 Task: Add an event with the title Lunch and Learn: Effective Email Communication Strategies, date '2024/04/25', time 8:00 AM to 10:00 AMand add a description: A coffee meeting with a client is an informal and relaxed setting where business professionals come together to discuss matters related to their professional relationship. It provides an opportunity to connect on a more personal level, build rapport, and strengthen the business partnership., put the event into Yellow category . Add location for the event as: 456 Seine River, Paris, France, logged in from the account softage.3@softage.netand send the event invitation to softage.4@softage.net and softage.2@softage.net. Set a reminder for the event 30 minutes before
Action: Mouse moved to (122, 124)
Screenshot: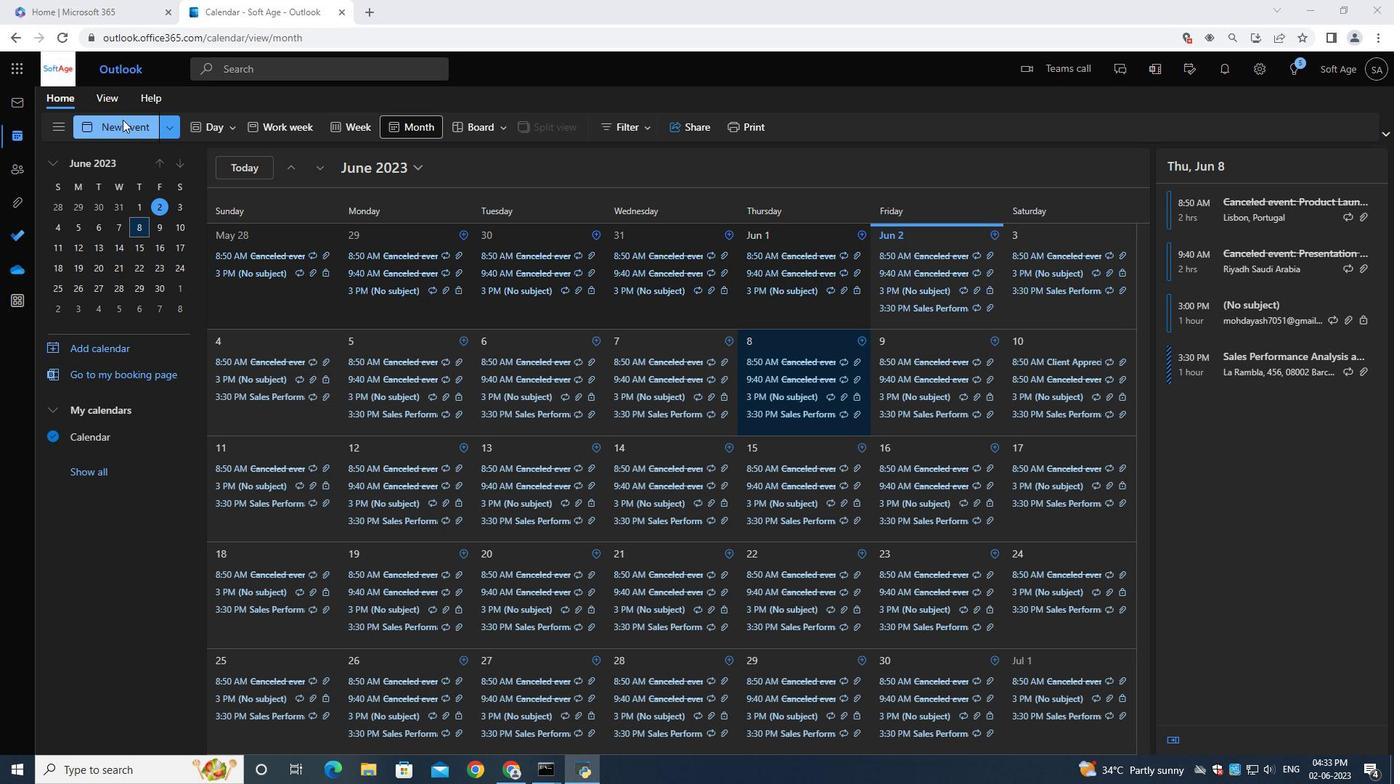 
Action: Mouse pressed left at (122, 124)
Screenshot: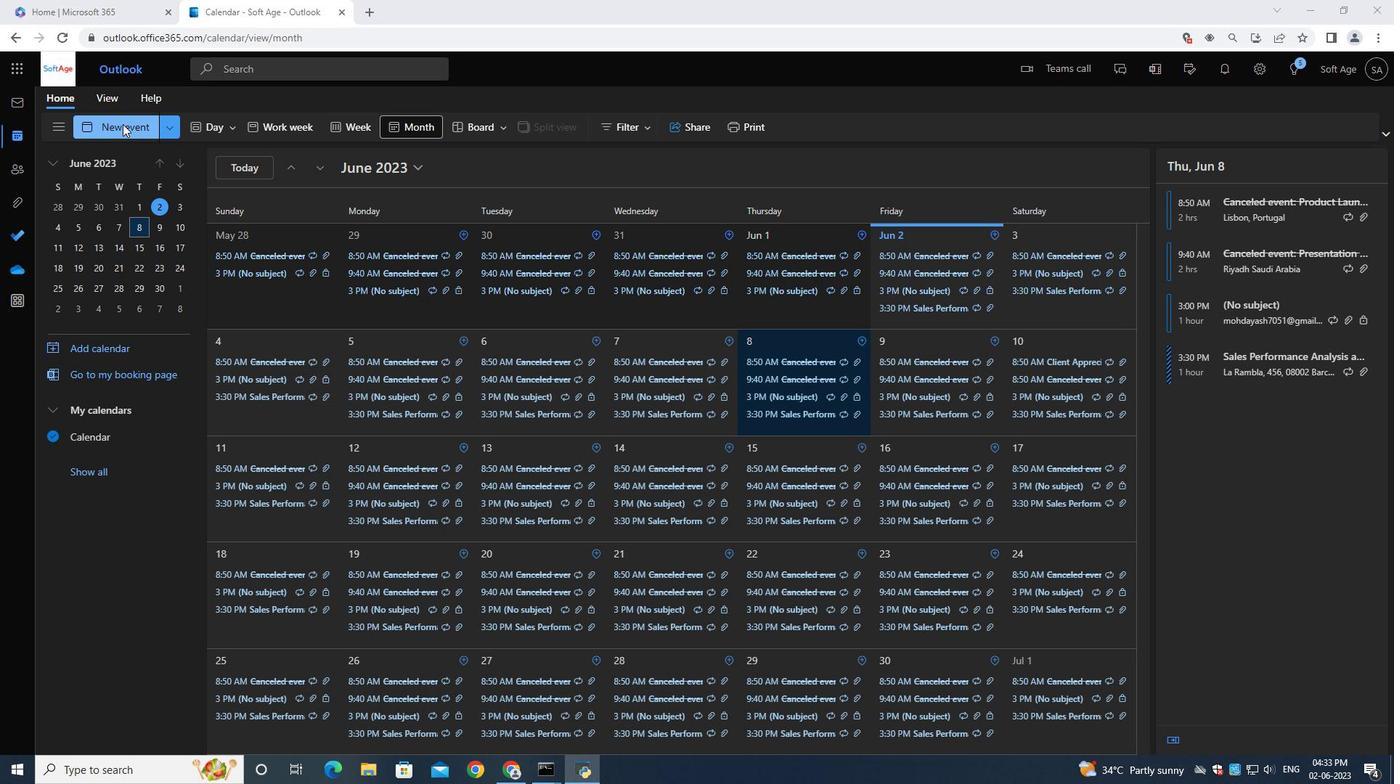 
Action: Mouse moved to (431, 218)
Screenshot: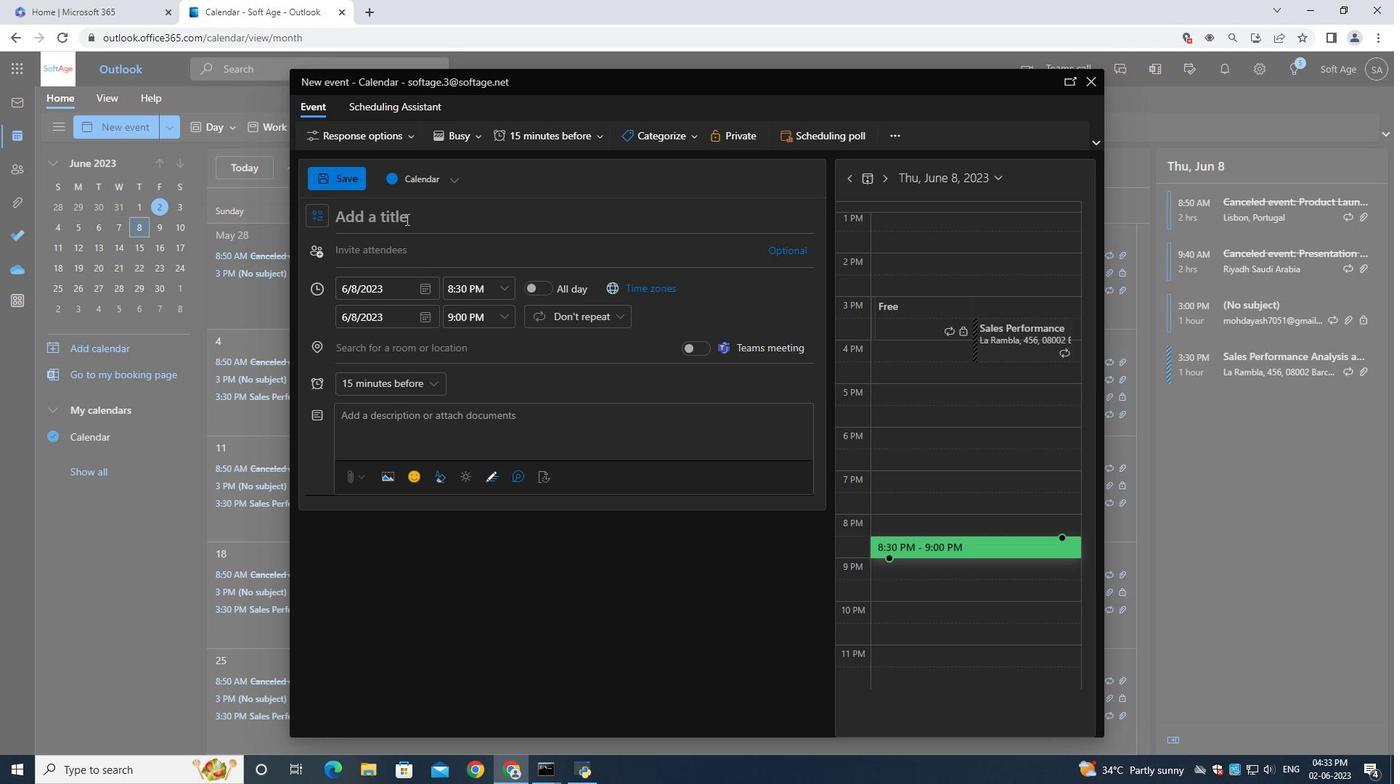 
Action: Mouse pressed left at (431, 218)
Screenshot: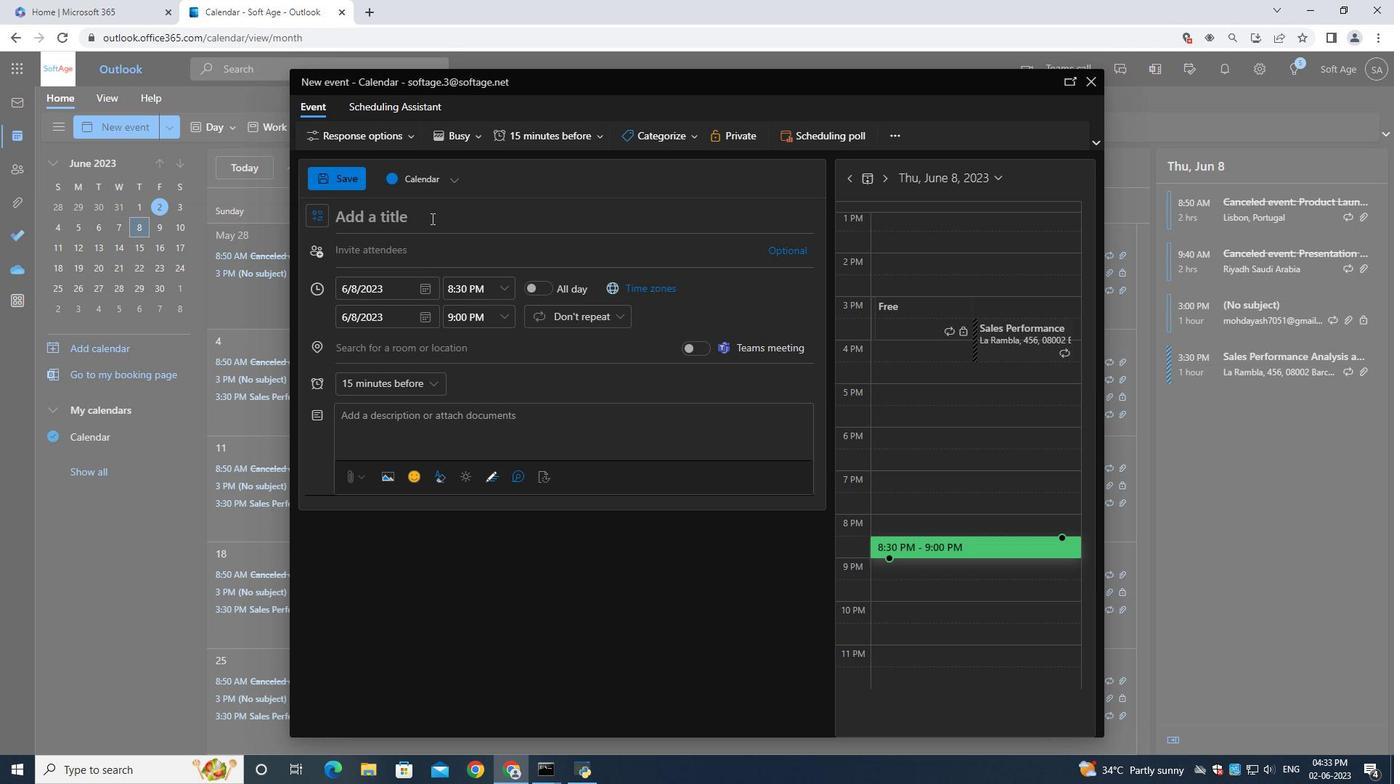 
Action: Key pressed <Key.shift>Luc<Key.backspace><Key.backspace>unch<Key.space><Key.shift><Key.shift><Key.shift><Key.shift><Key.shift><Key.shift><Key.shift><Key.shift><Key.shift><Key.shift><Key.shift><Key.shift><Key.shift><Key.shift><Key.shift><Key.shift><Key.shift><Key.shift><Key.shift><Key.shift><Key.shift><Key.shift><Key.shift><Key.shift><Key.shift><Key.shift><Key.shift><Key.shift><Key.shift><Key.shift><Key.shift>and<Key.space><Key.shift><Key.shift><Key.shift><Key.shift><Key.shift><Key.shift><Key.shift><Key.shift><Key.shift>Learn<Key.shift_r>:<Key.space><Key.shift><Key.shift><Key.shift><Key.shift><Key.shift>Effective
Screenshot: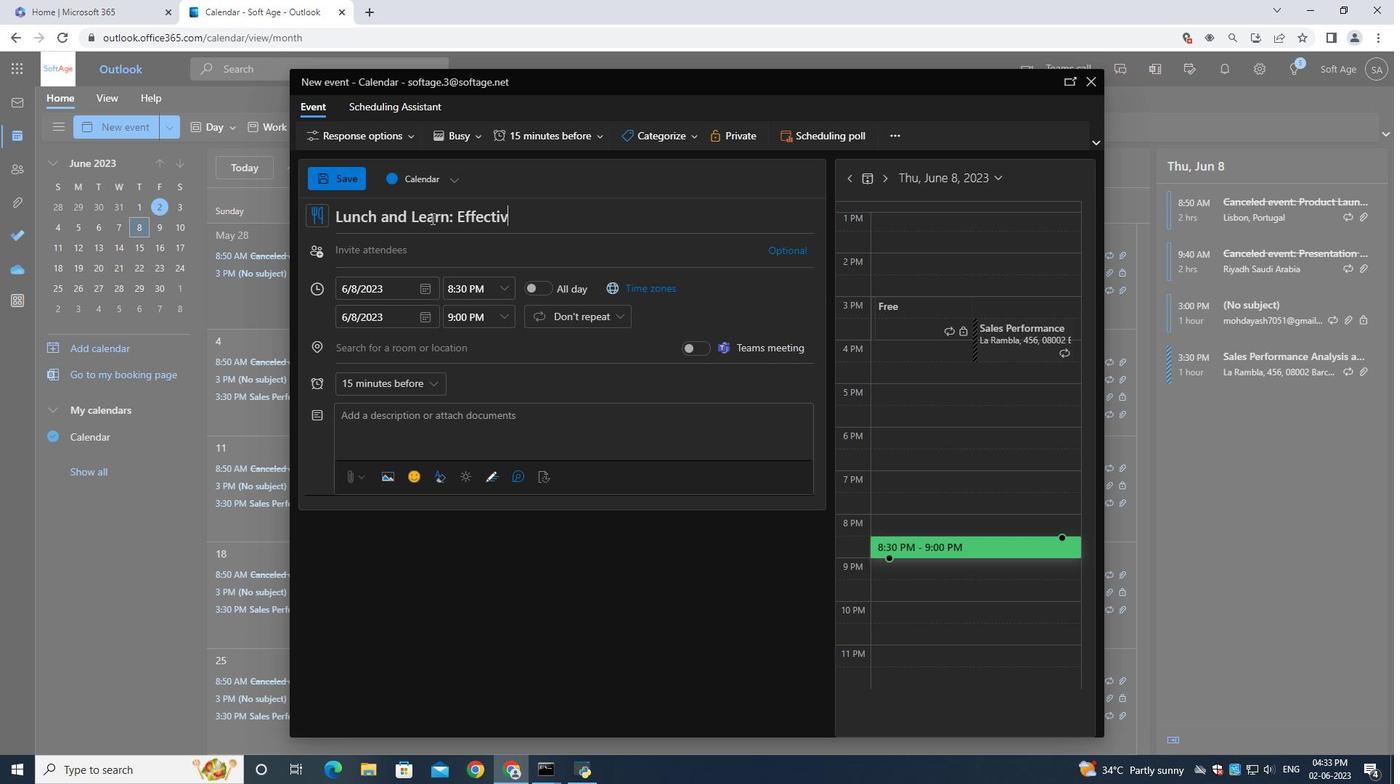 
Action: Mouse moved to (433, 218)
Screenshot: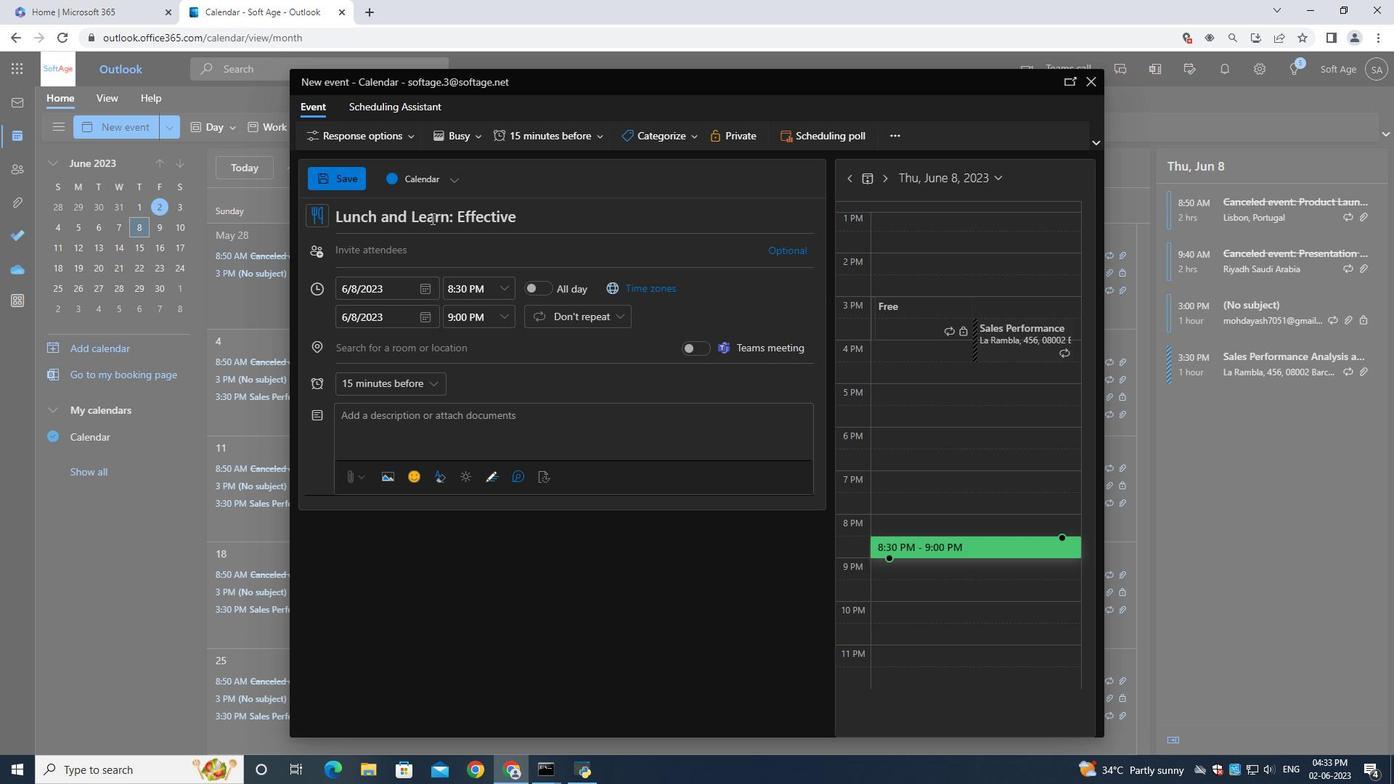 
Action: Key pressed <Key.space><Key.shift>Email<Key.space><Key.shift>Commumic
Screenshot: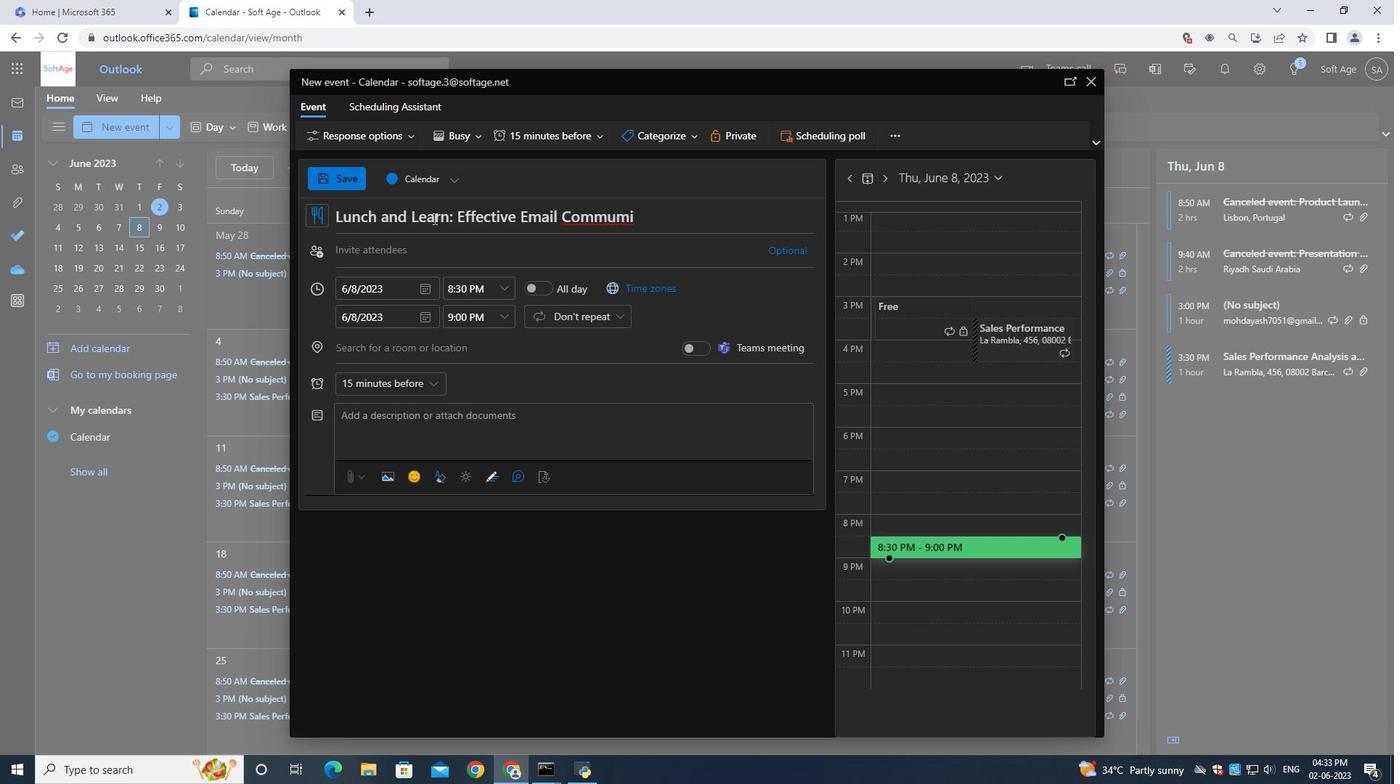 
Action: Mouse moved to (433, 218)
Screenshot: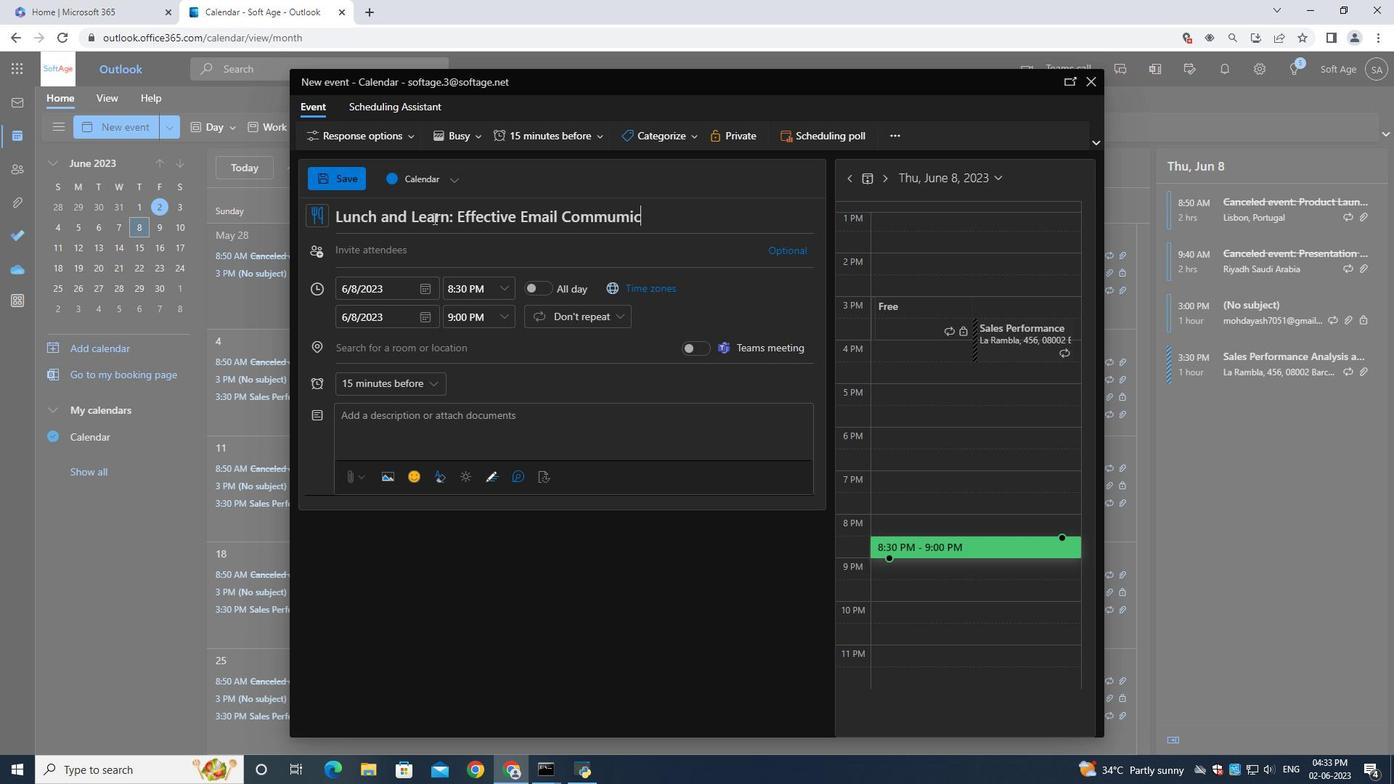 
Action: Key pressed a
Screenshot: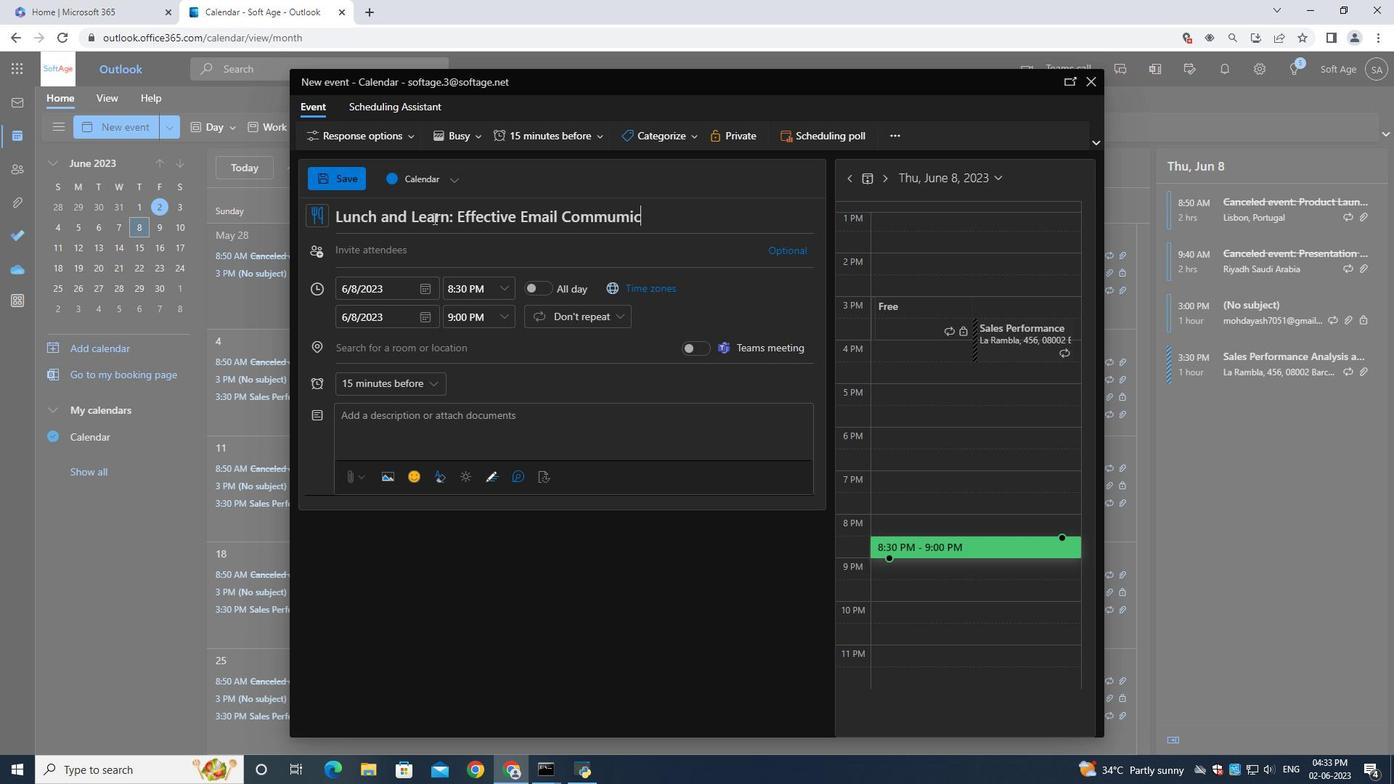 
Action: Mouse moved to (430, 217)
Screenshot: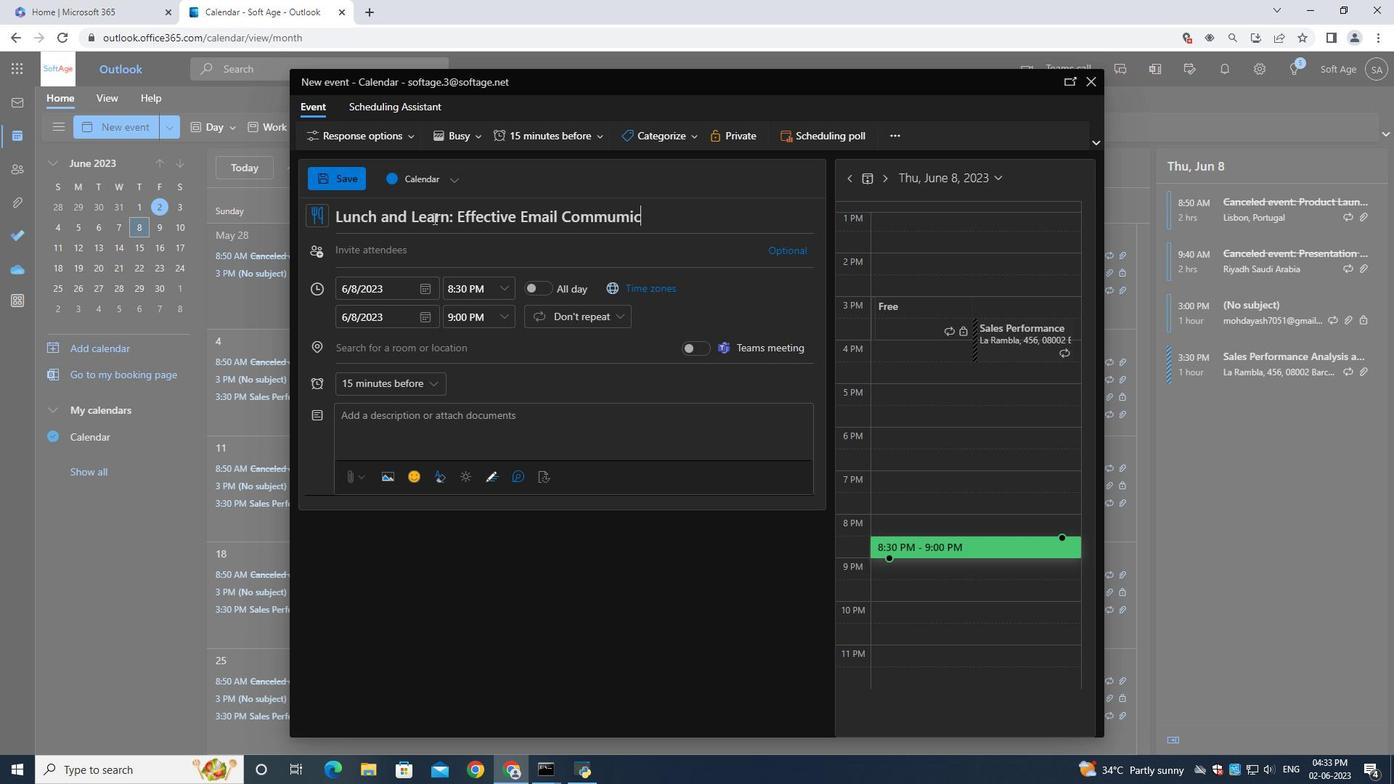 
Action: Key pressed tion<Key.space><Key.shift><Key.shift>S<Key.backspace><Key.backspace><Key.backspace>n<Key.space><Key.backspace><Key.backspace><Key.backspace><Key.backspace><Key.backspace><Key.backspace><Key.backspace><Key.backspace><Key.backspace><Key.backspace>unication<Key.space><Key.shift>Strategies
Screenshot: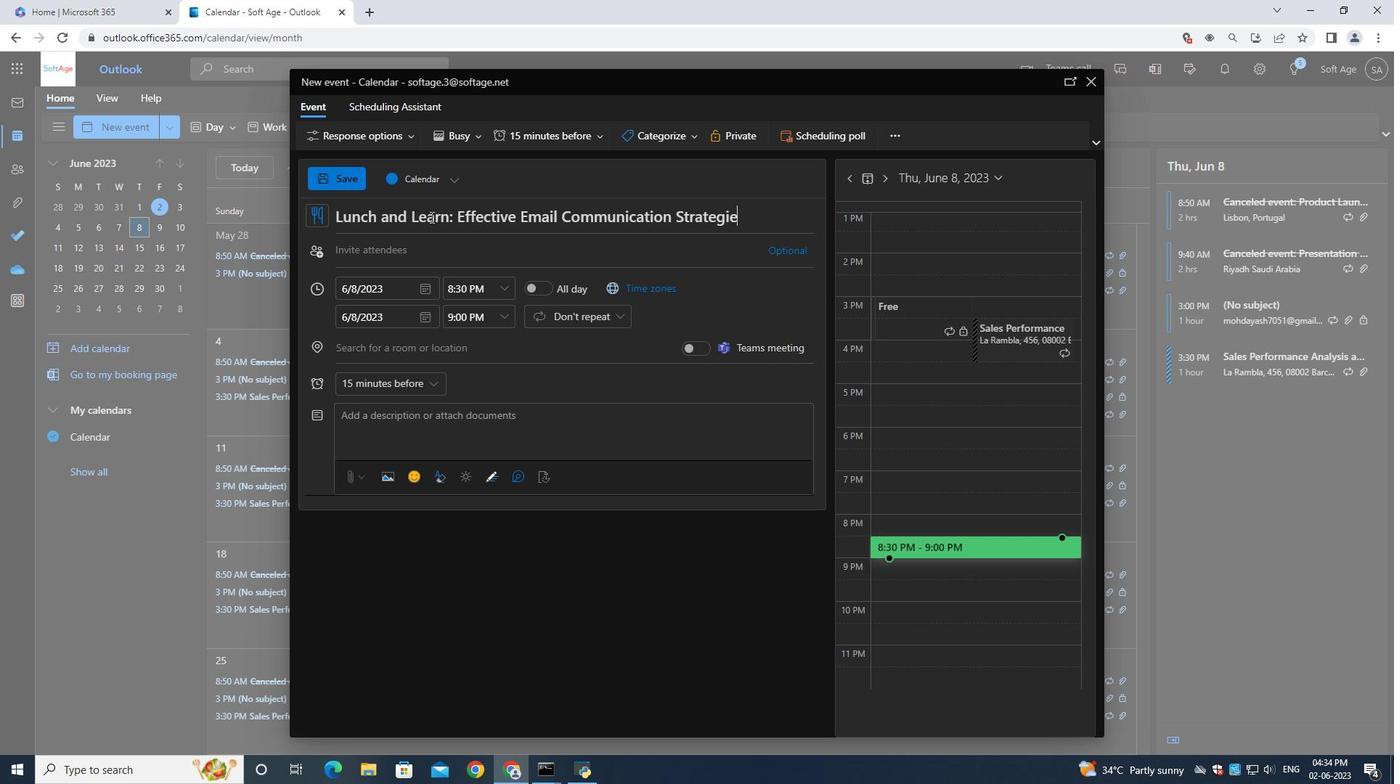 
Action: Mouse moved to (423, 292)
Screenshot: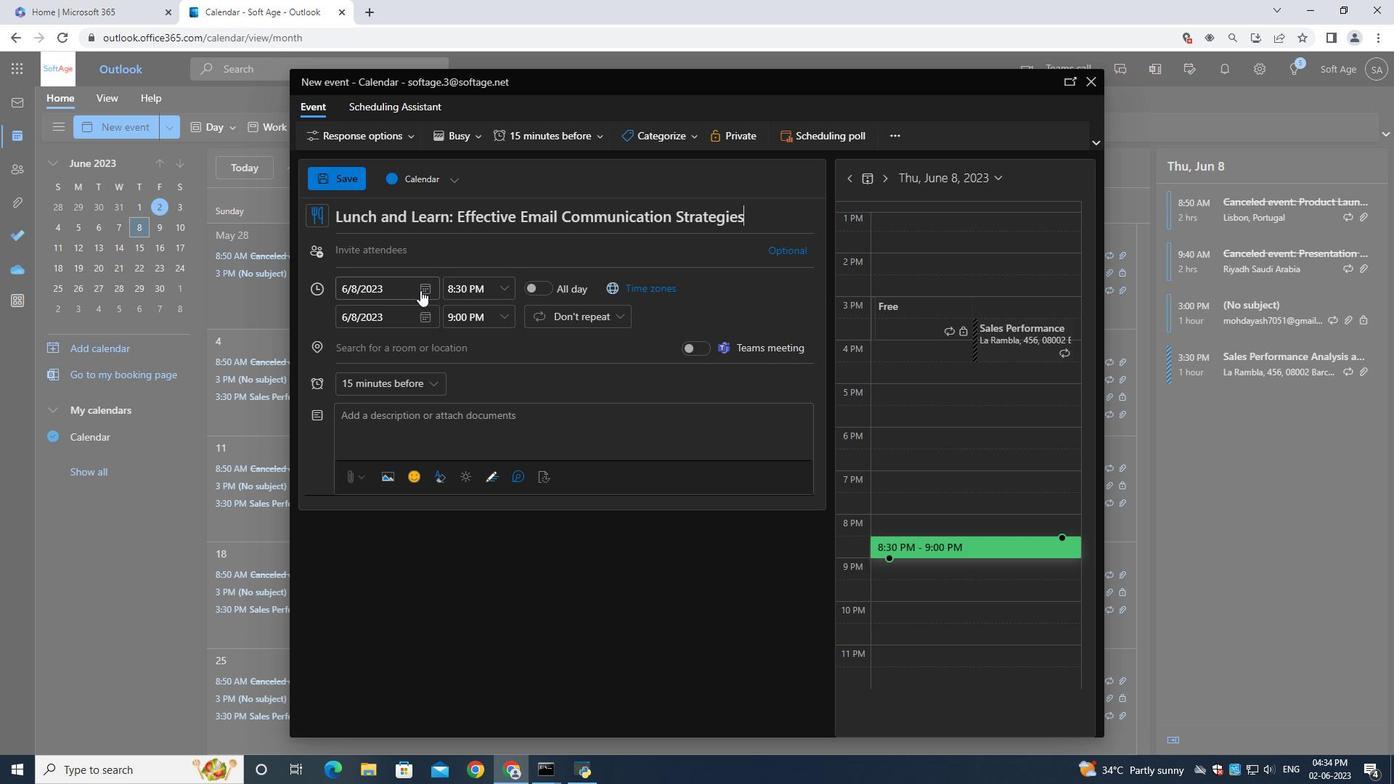 
Action: Mouse pressed left at (423, 292)
Screenshot: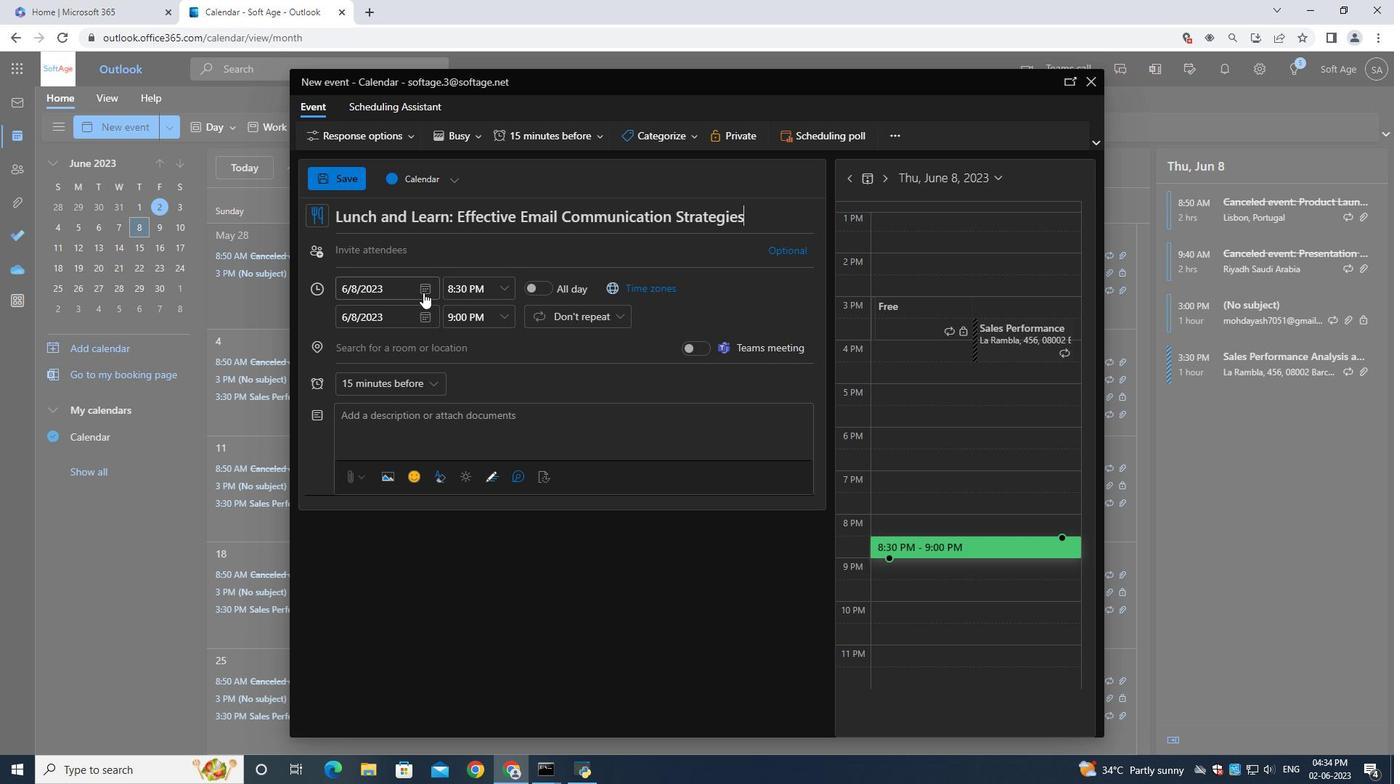 
Action: Mouse moved to (465, 318)
Screenshot: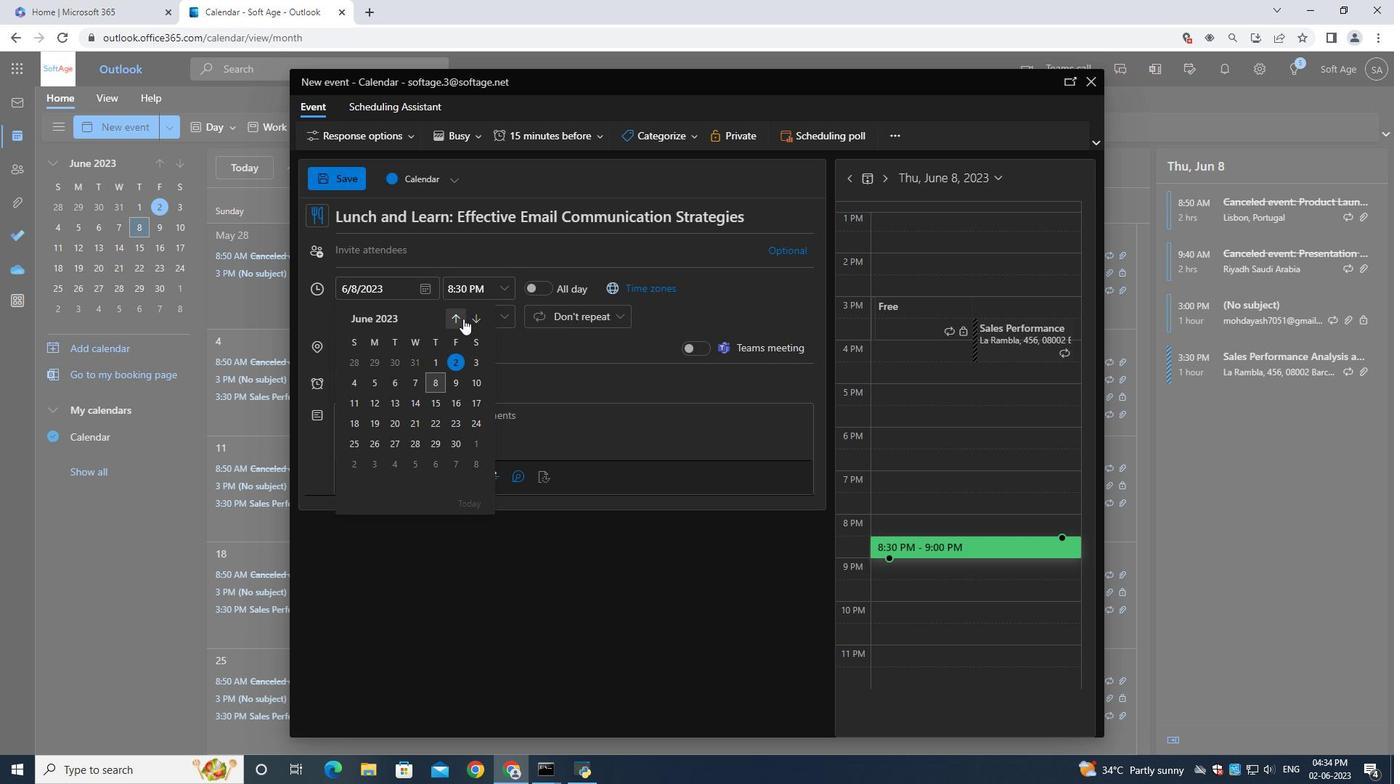 
Action: Mouse pressed left at (465, 318)
Screenshot: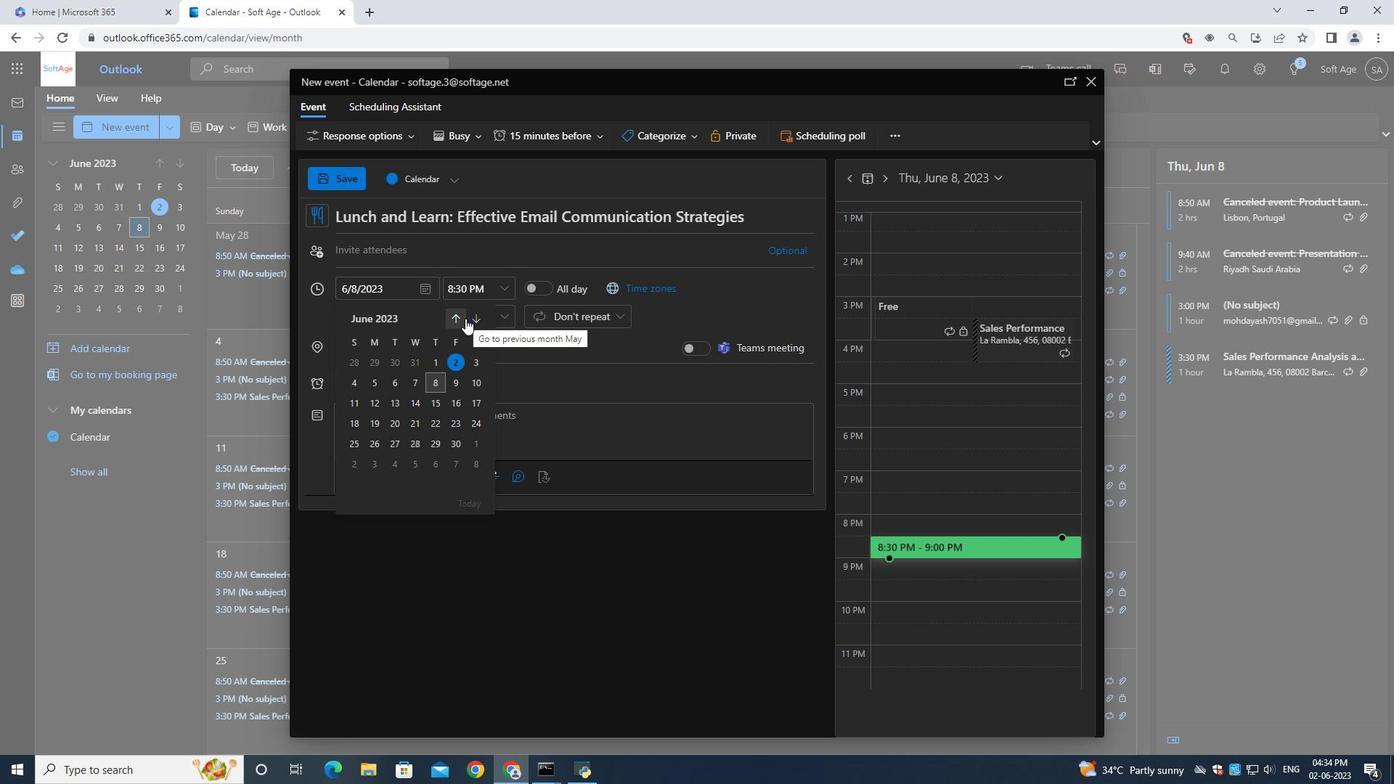 
Action: Mouse moved to (470, 318)
Screenshot: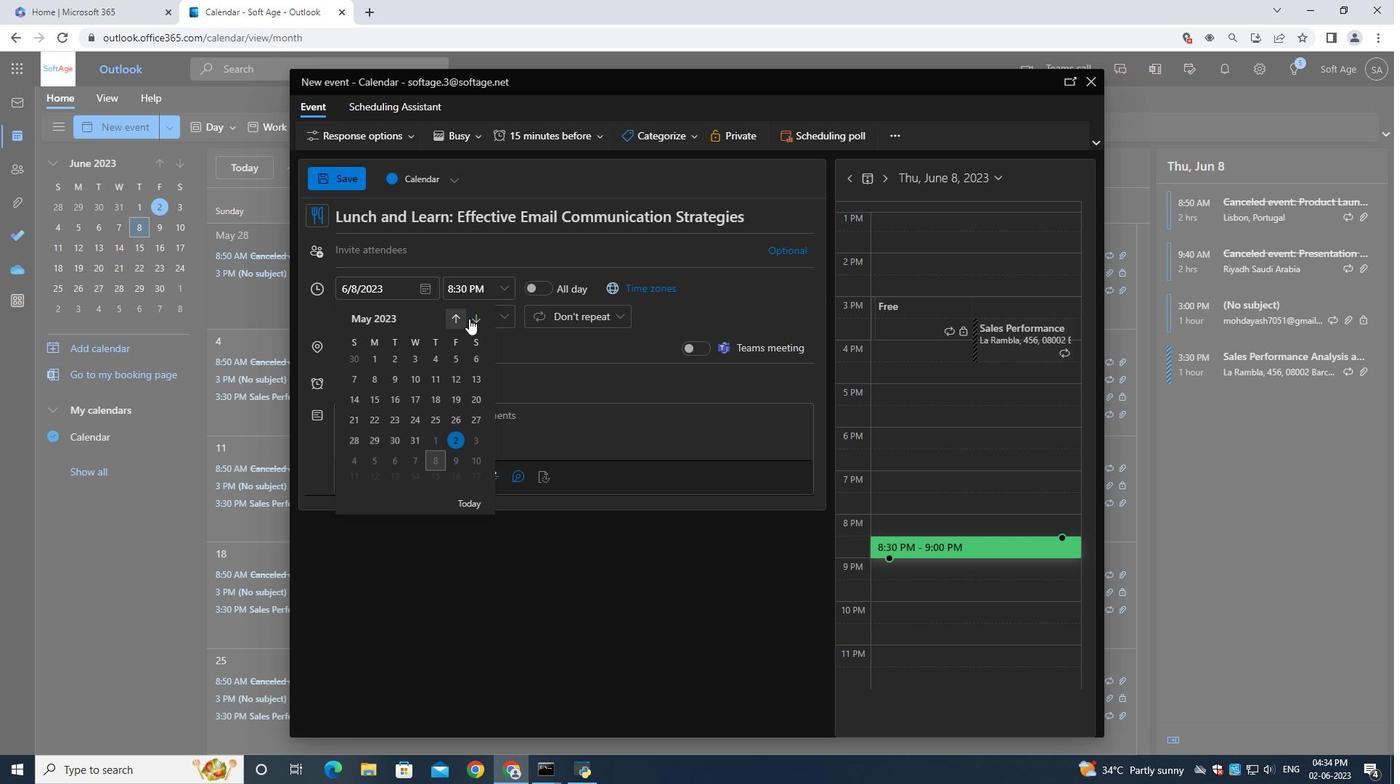 
Action: Mouse pressed left at (470, 318)
Screenshot: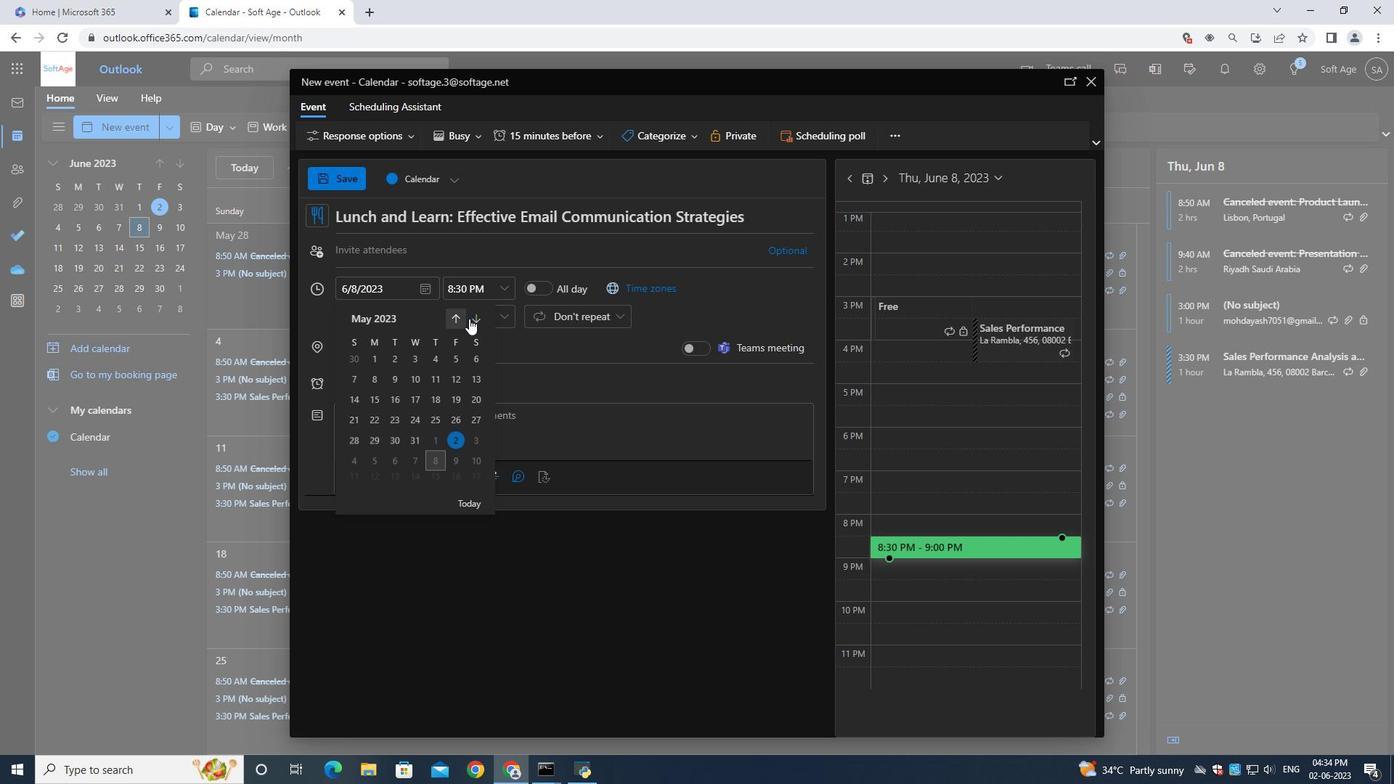 
Action: Mouse pressed left at (470, 318)
Screenshot: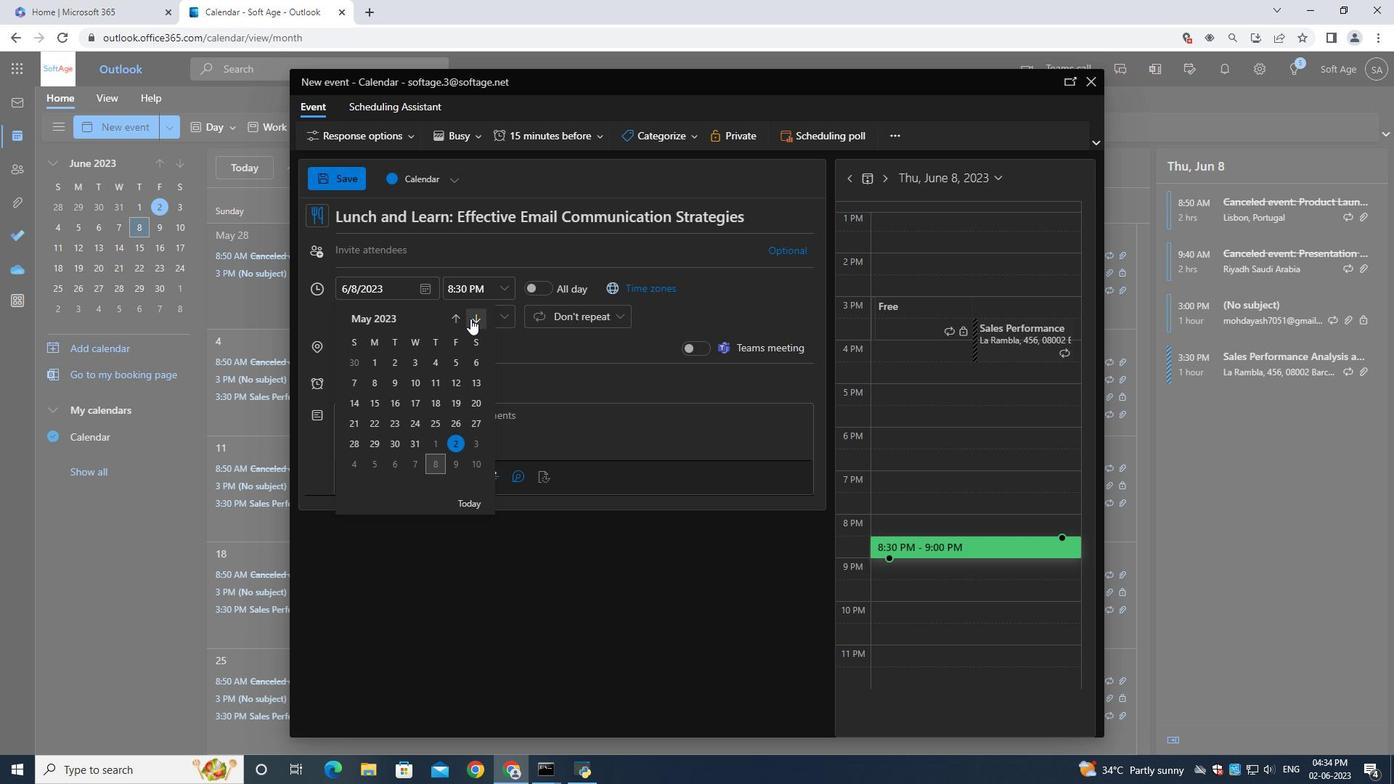 
Action: Mouse pressed left at (470, 318)
Screenshot: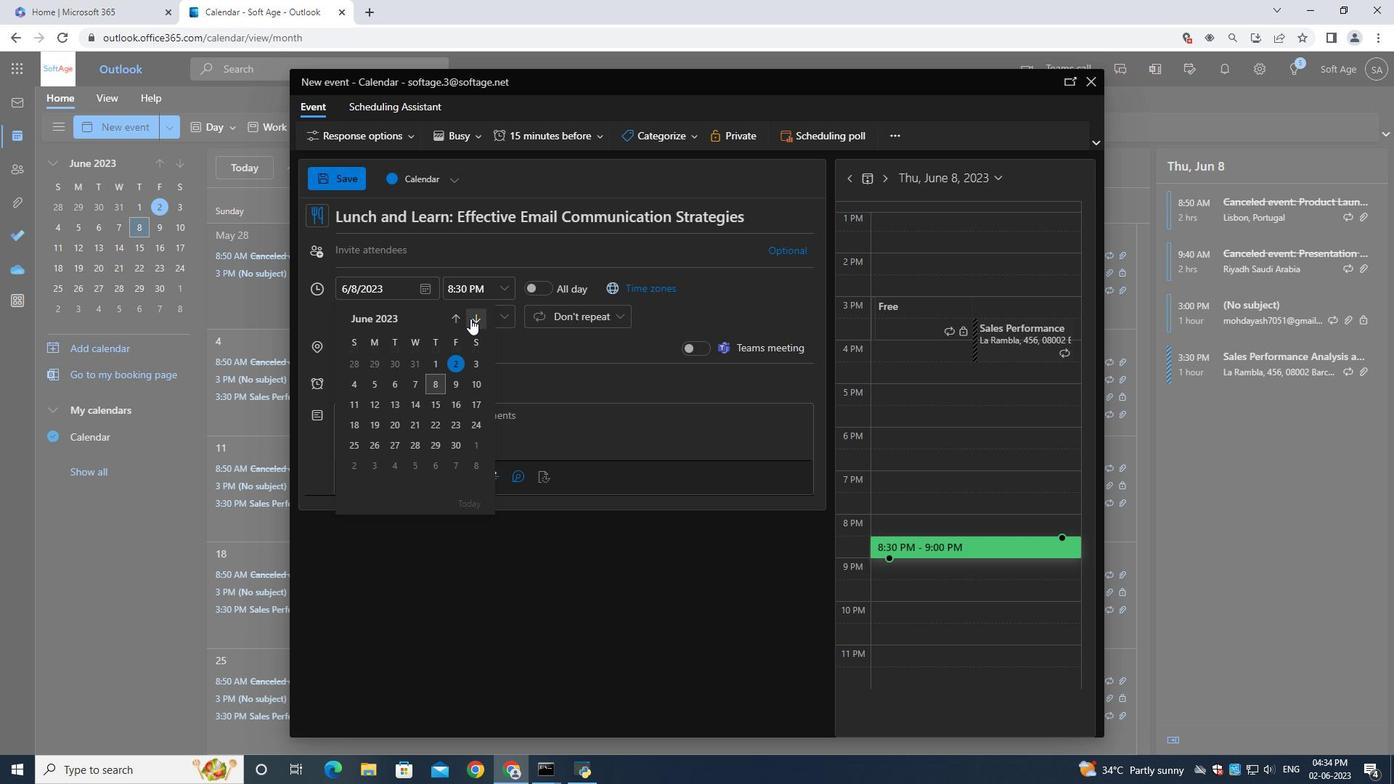 
Action: Mouse pressed left at (470, 318)
Screenshot: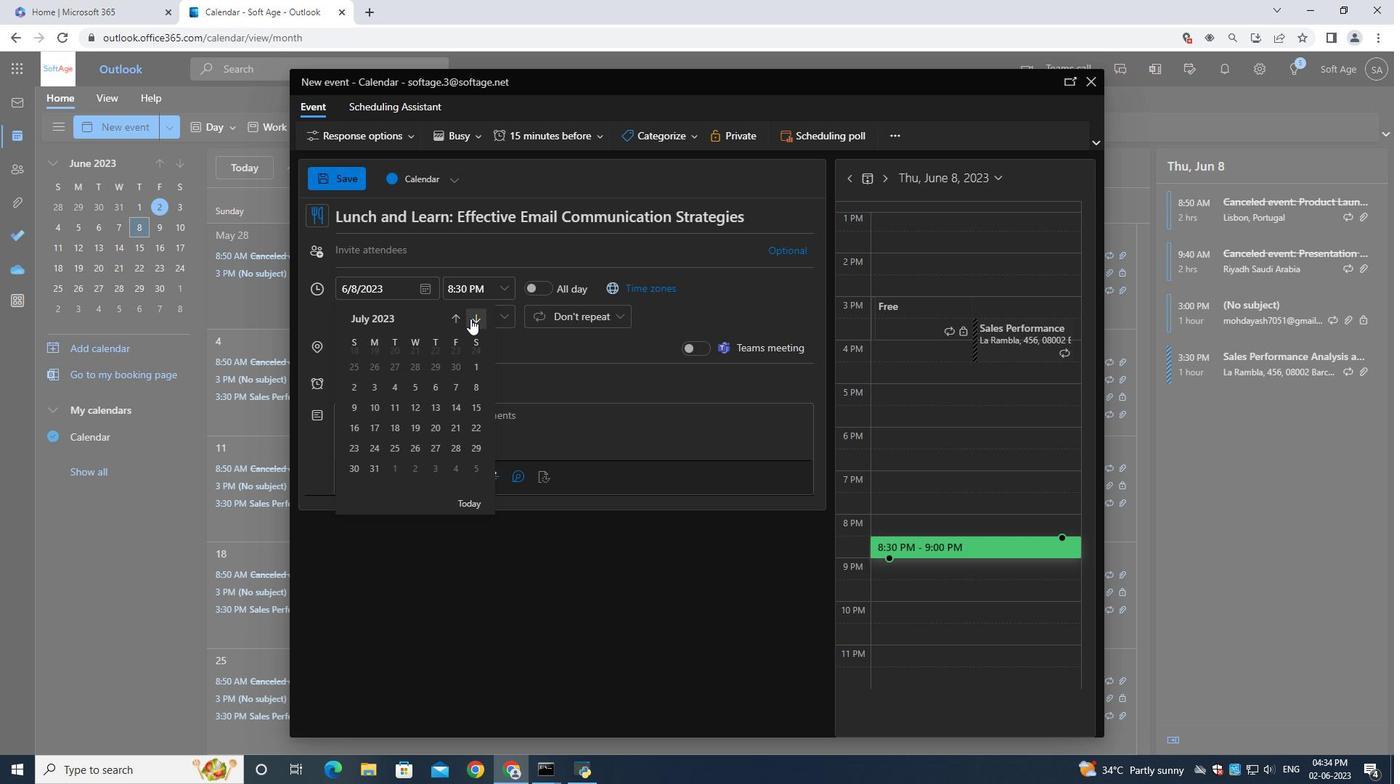 
Action: Mouse pressed left at (470, 318)
Screenshot: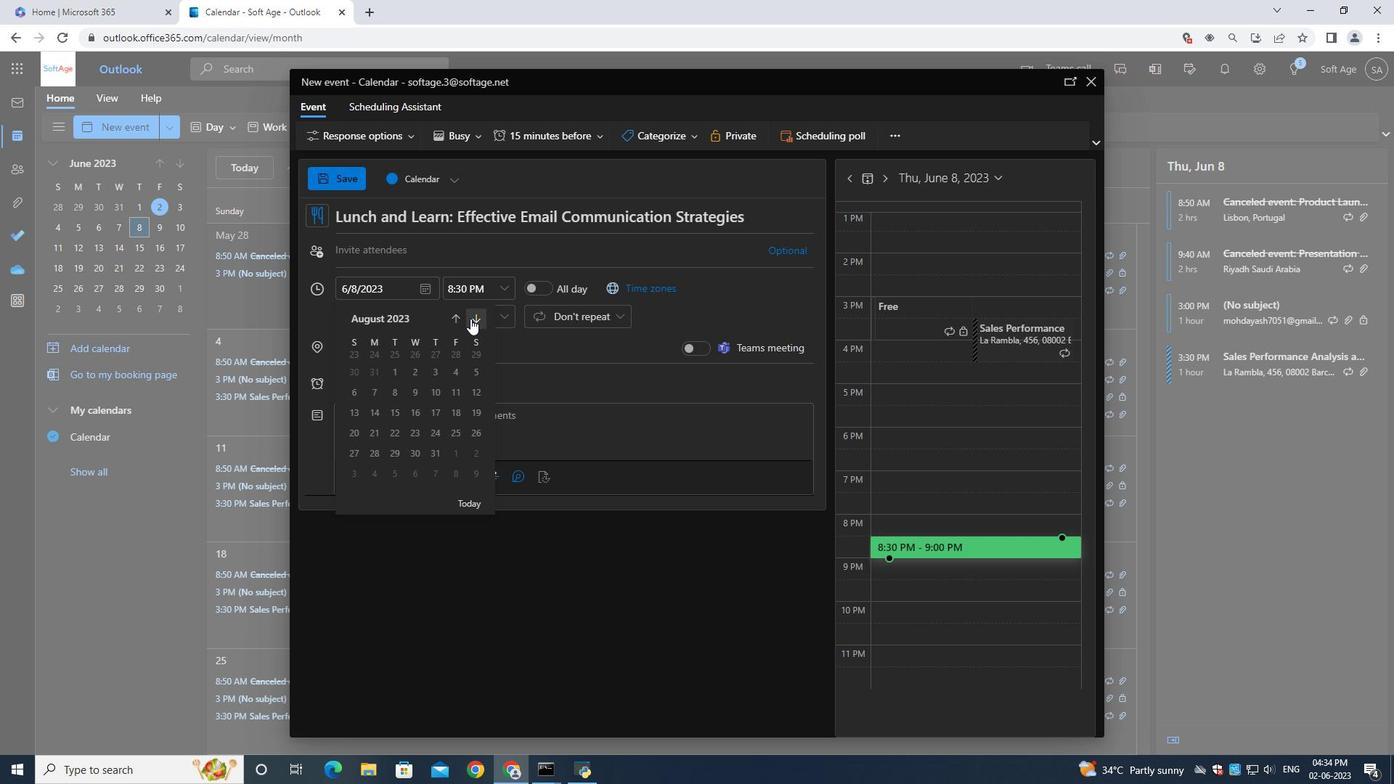 
Action: Mouse pressed left at (470, 318)
Screenshot: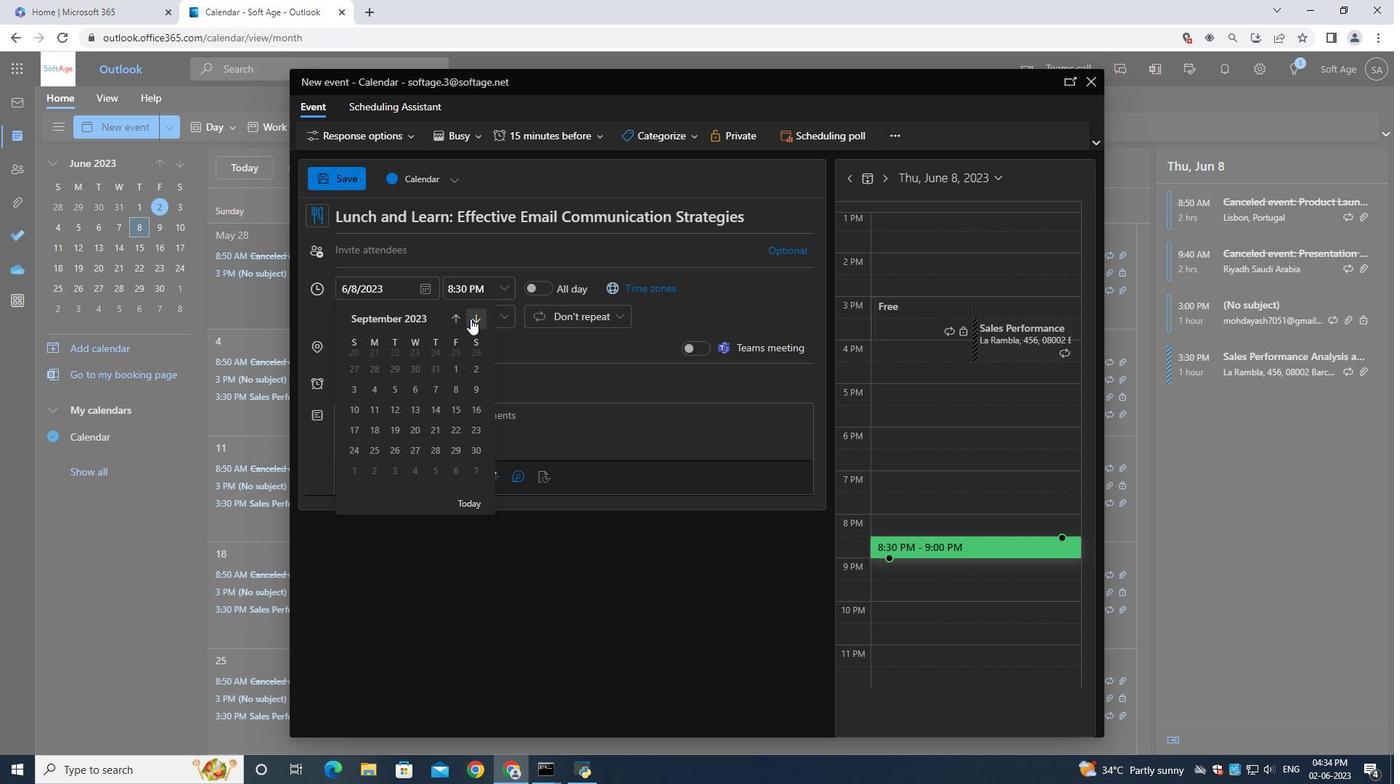 
Action: Mouse pressed left at (470, 318)
Screenshot: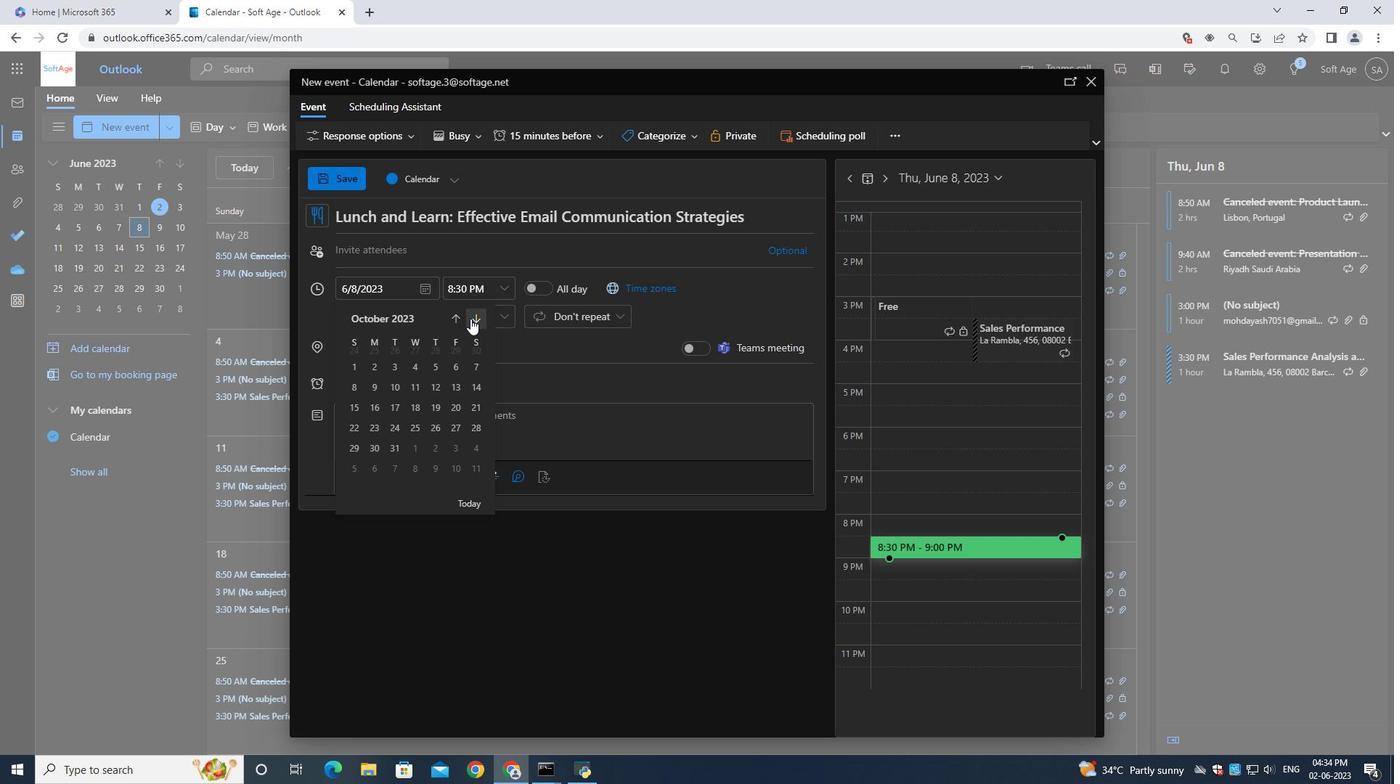 
Action: Mouse pressed left at (470, 318)
Screenshot: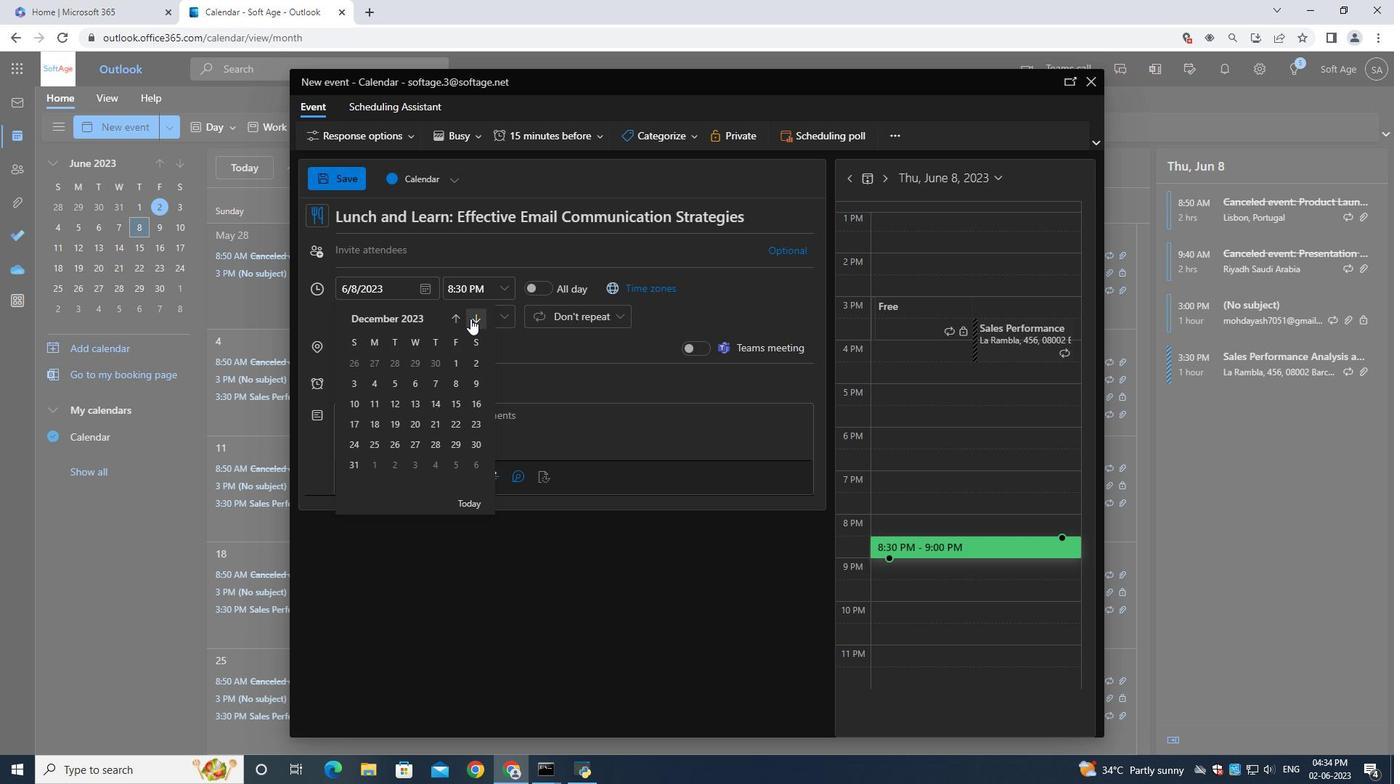 
Action: Mouse moved to (469, 318)
Screenshot: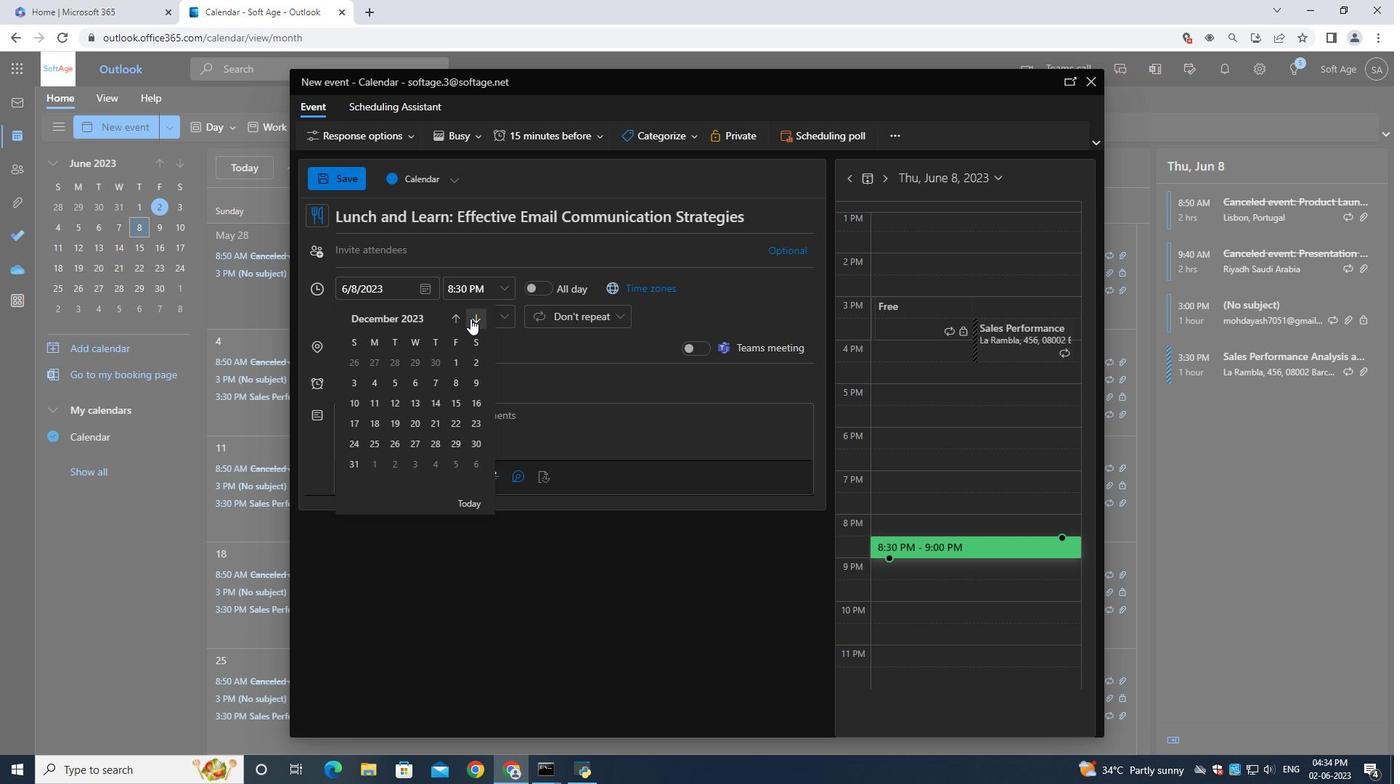 
Action: Mouse pressed left at (469, 318)
Screenshot: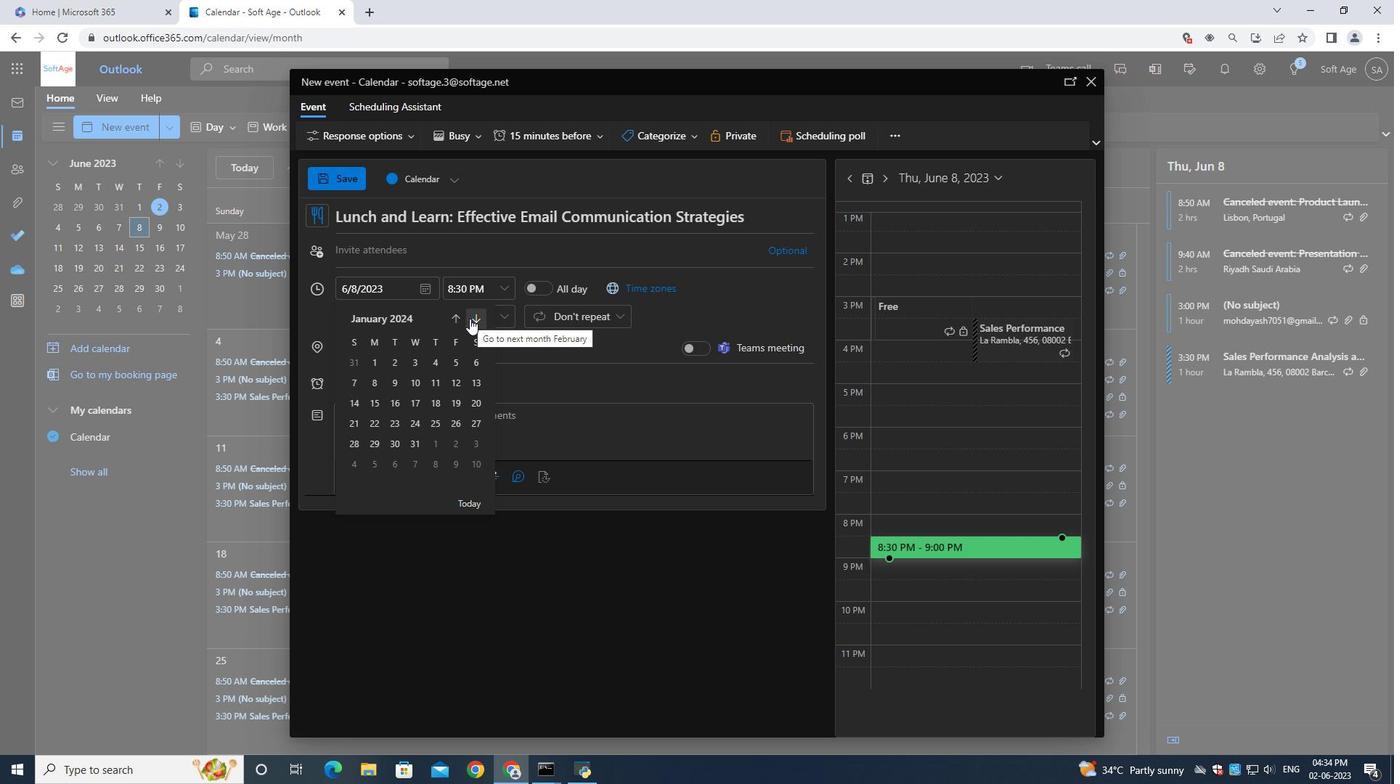 
Action: Mouse moved to (468, 318)
Screenshot: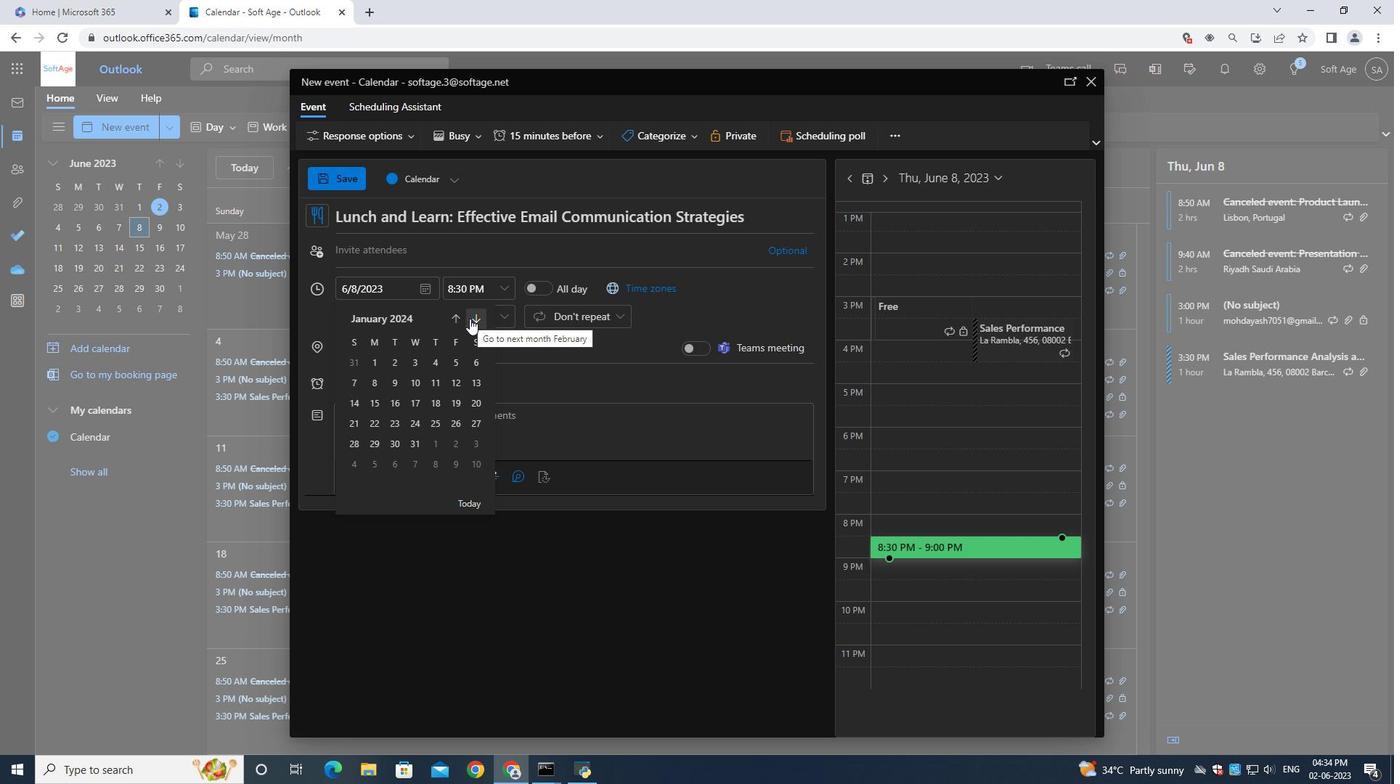 
Action: Mouse pressed left at (468, 318)
Screenshot: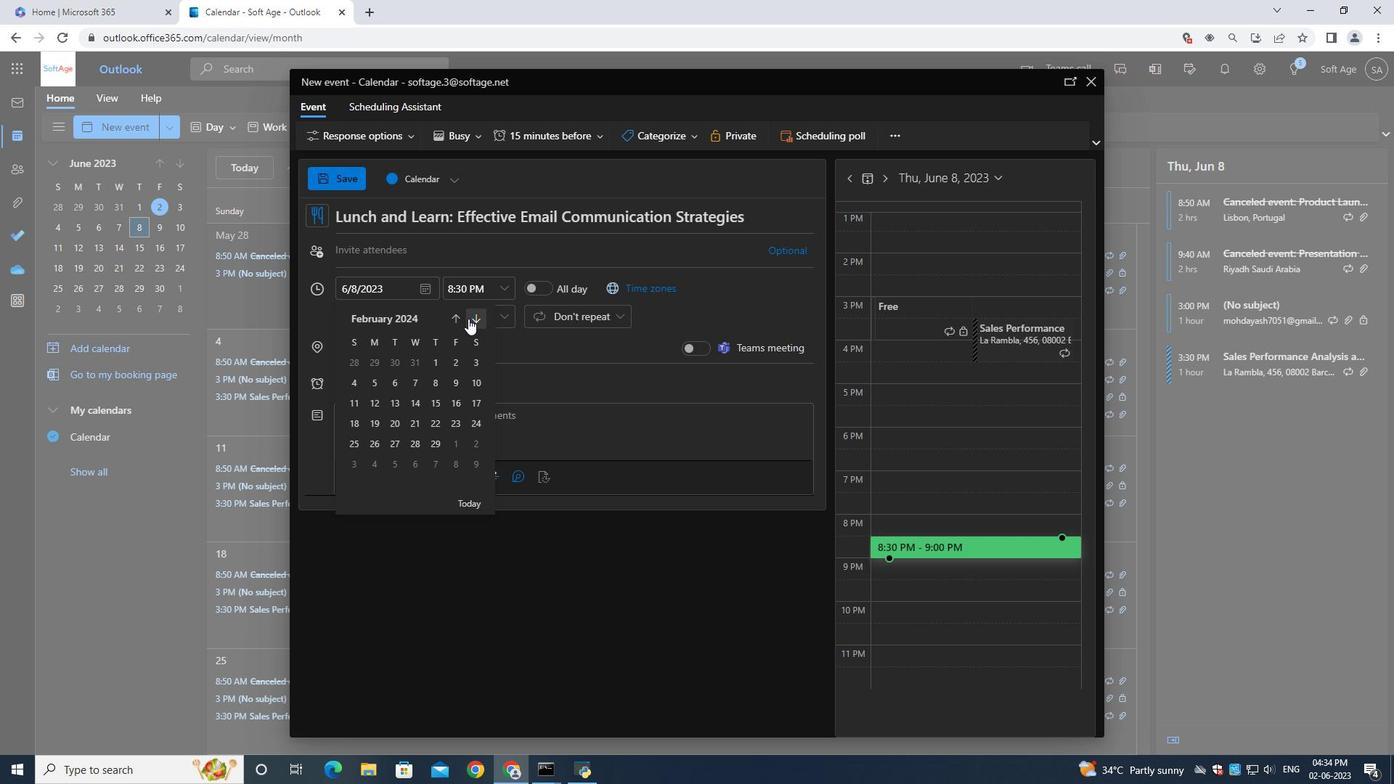 
Action: Mouse pressed left at (468, 318)
Screenshot: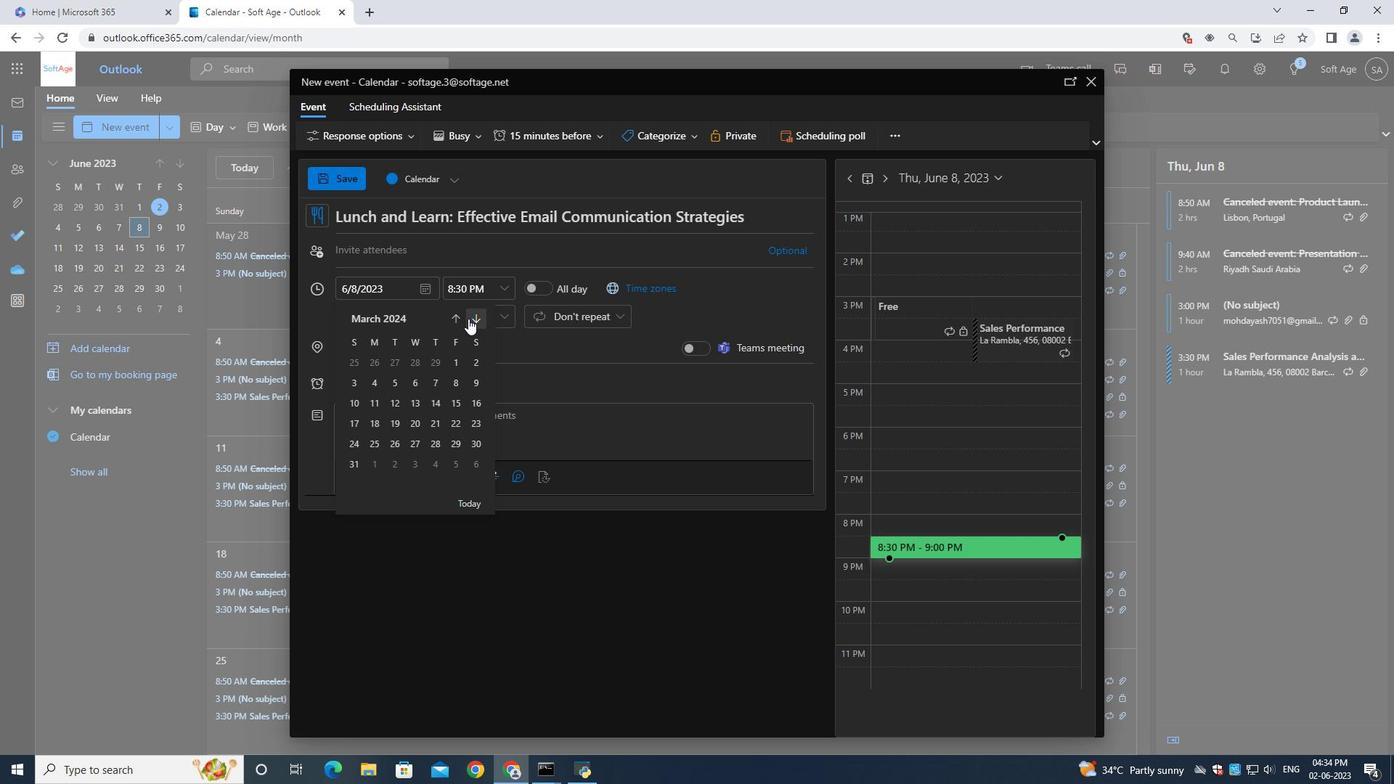 
Action: Mouse moved to (435, 420)
Screenshot: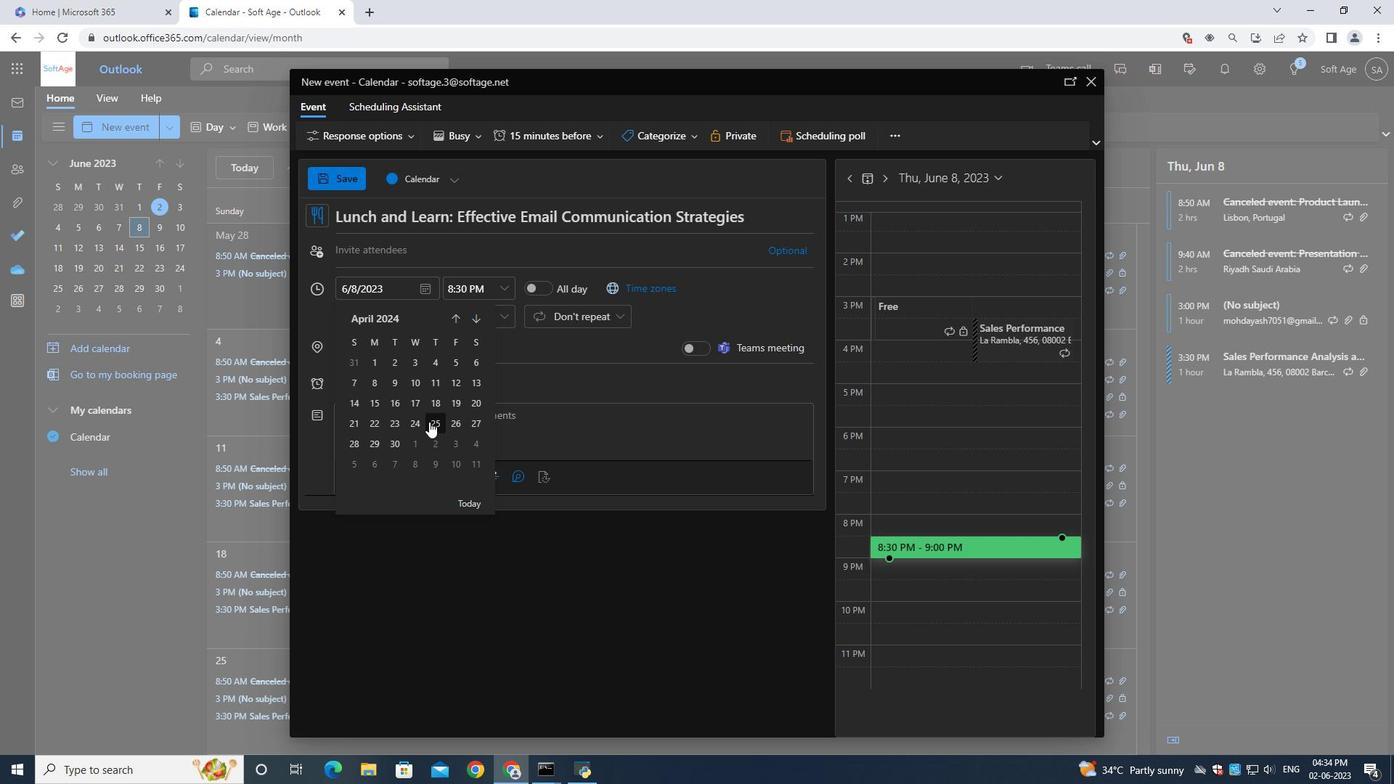 
Action: Mouse pressed left at (435, 420)
Screenshot: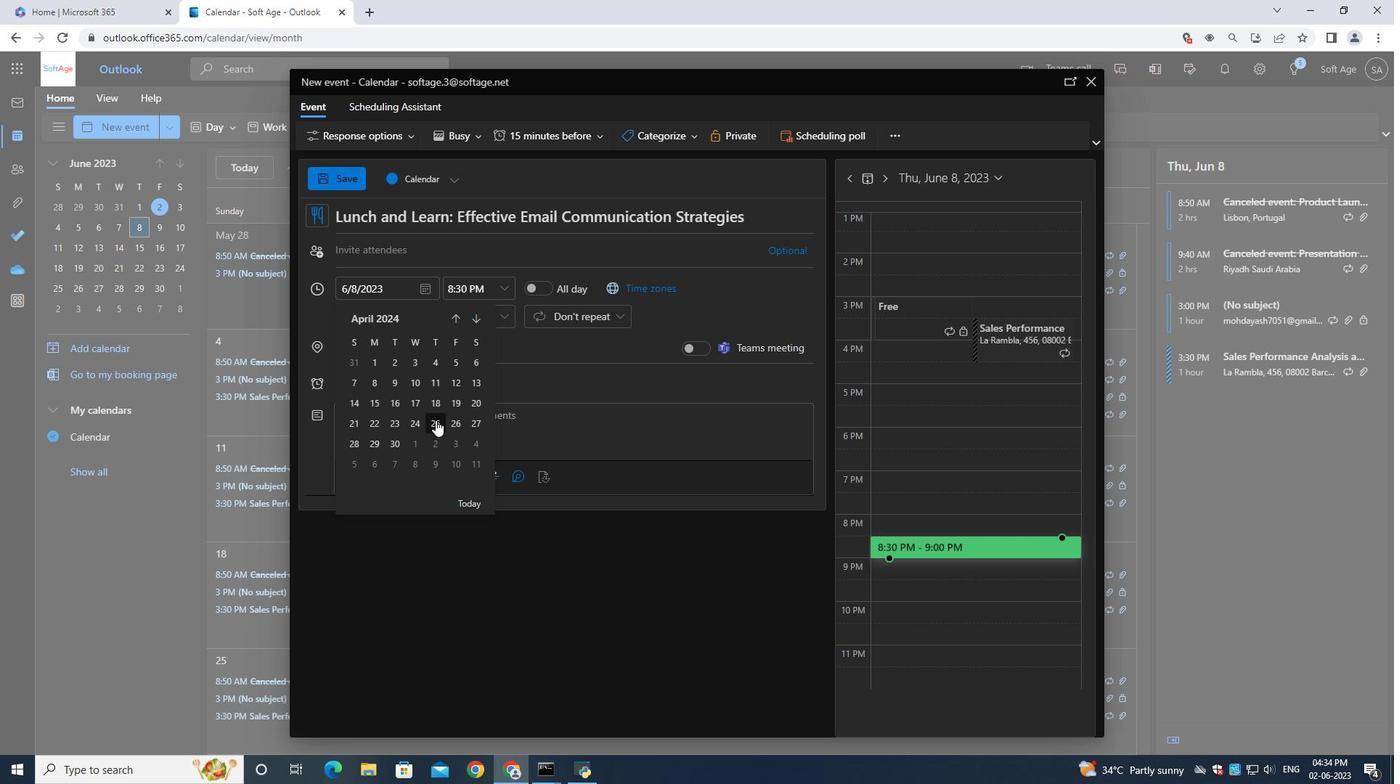 
Action: Mouse moved to (480, 298)
Screenshot: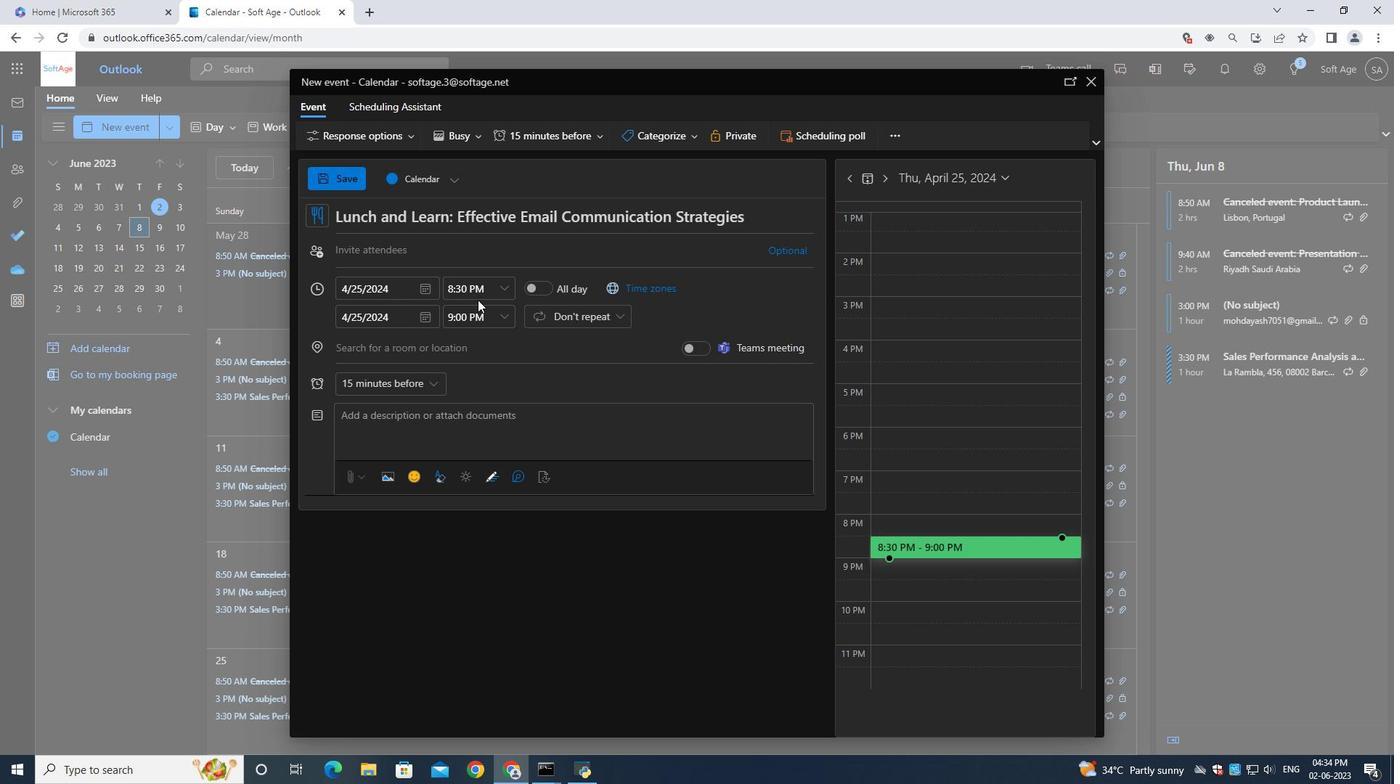 
Action: Mouse pressed left at (480, 298)
Screenshot: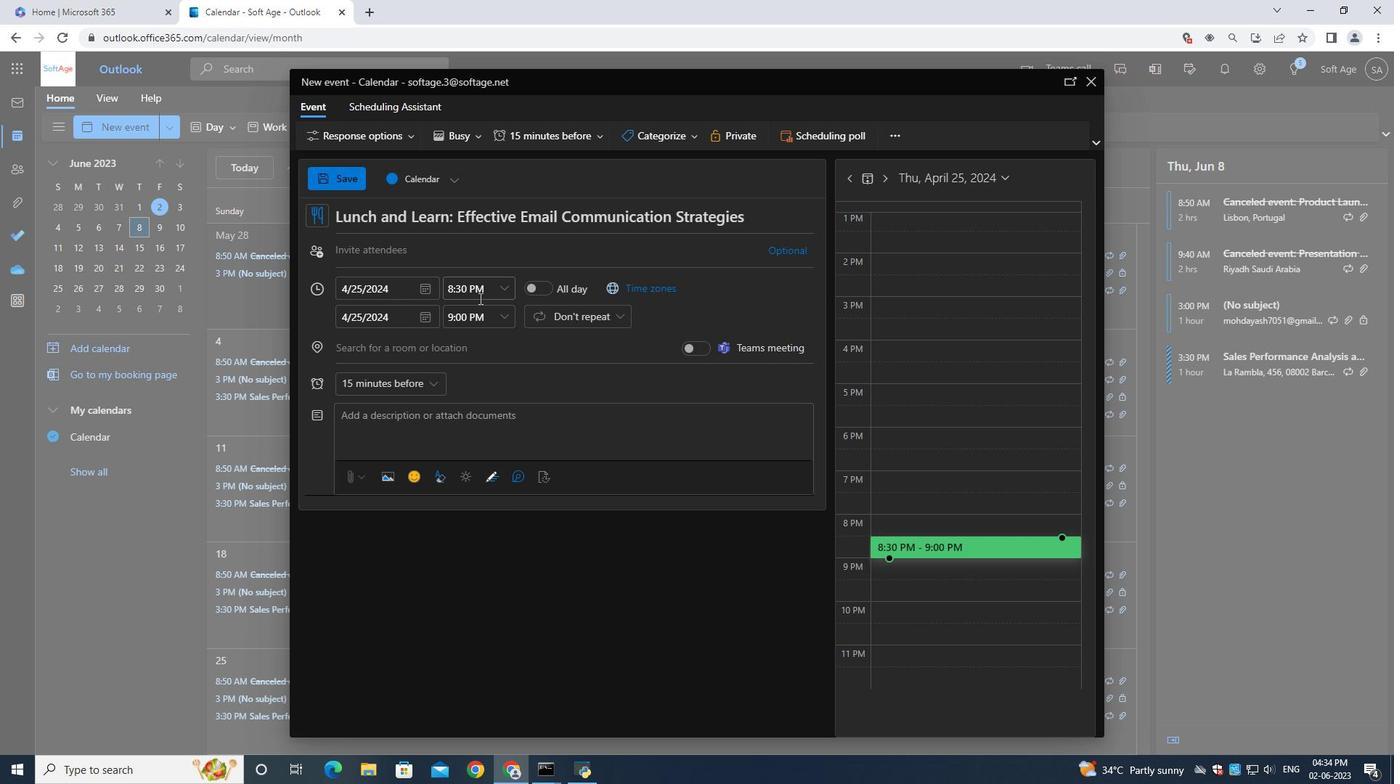 
Action: Key pressed 8
Screenshot: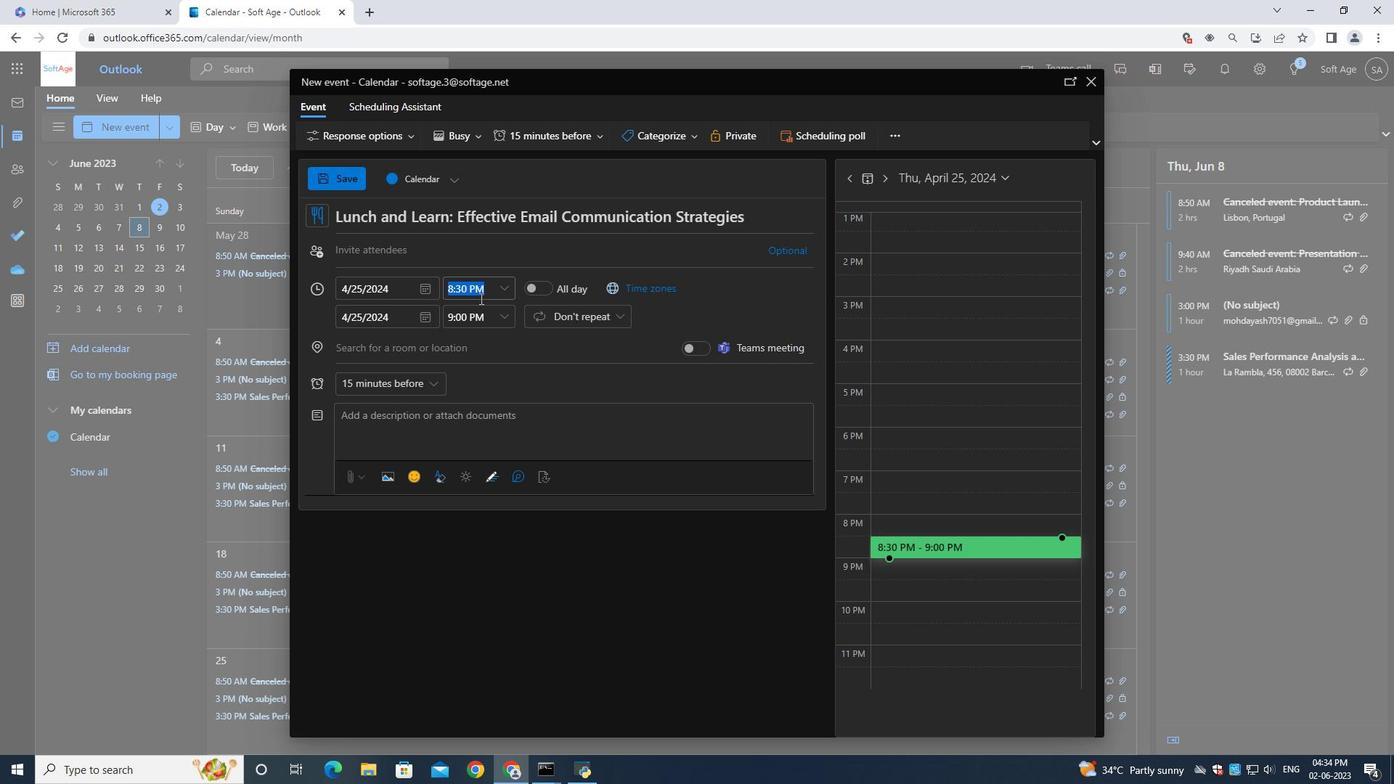 
Action: Mouse moved to (481, 315)
Screenshot: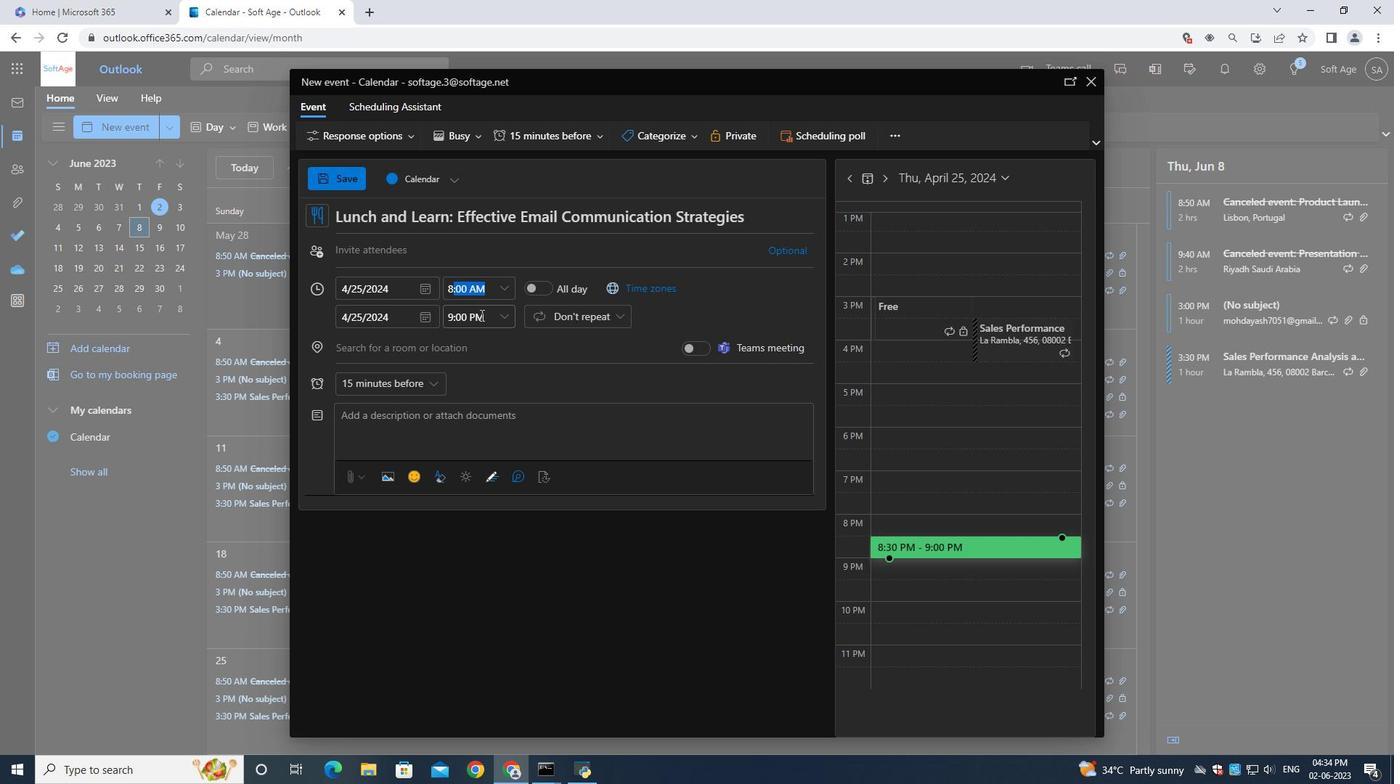
Action: Mouse pressed left at (481, 315)
Screenshot: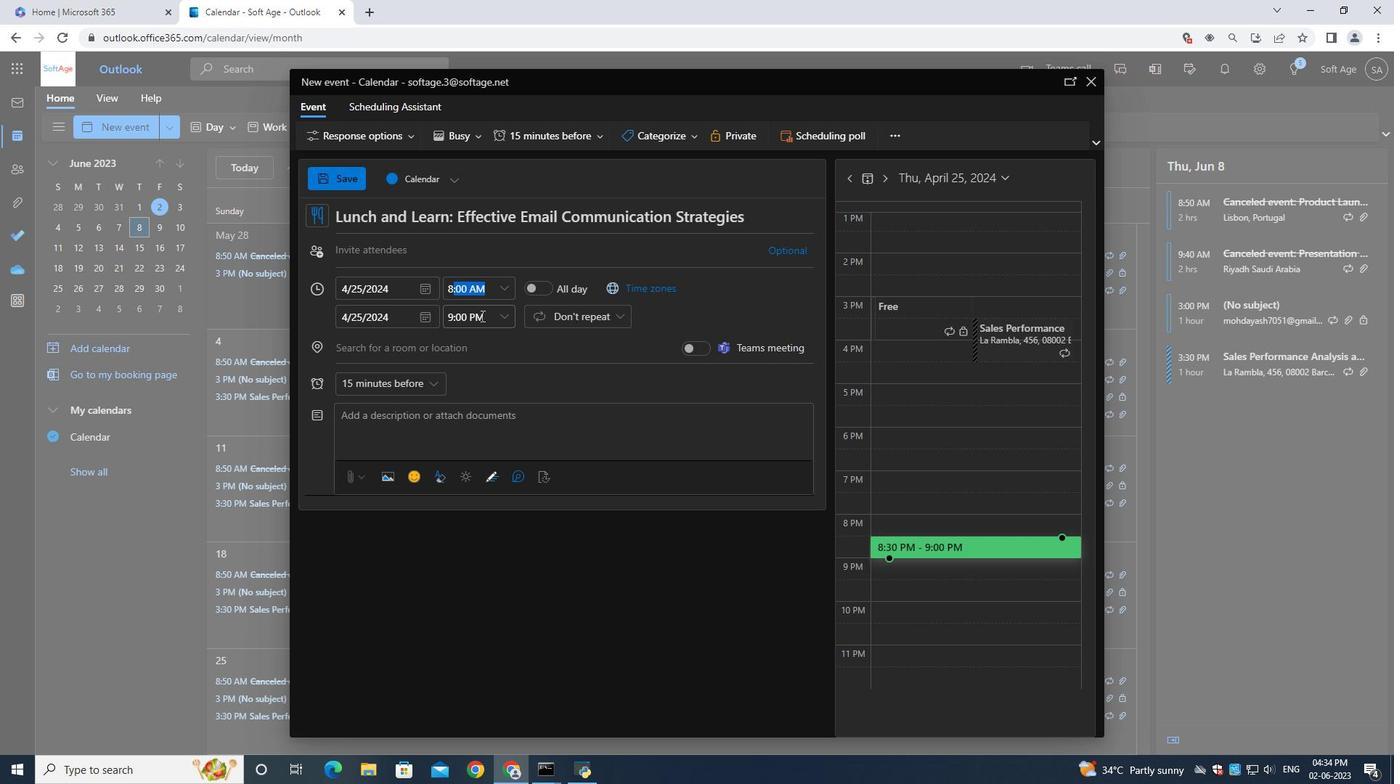 
Action: Key pressed 10
Screenshot: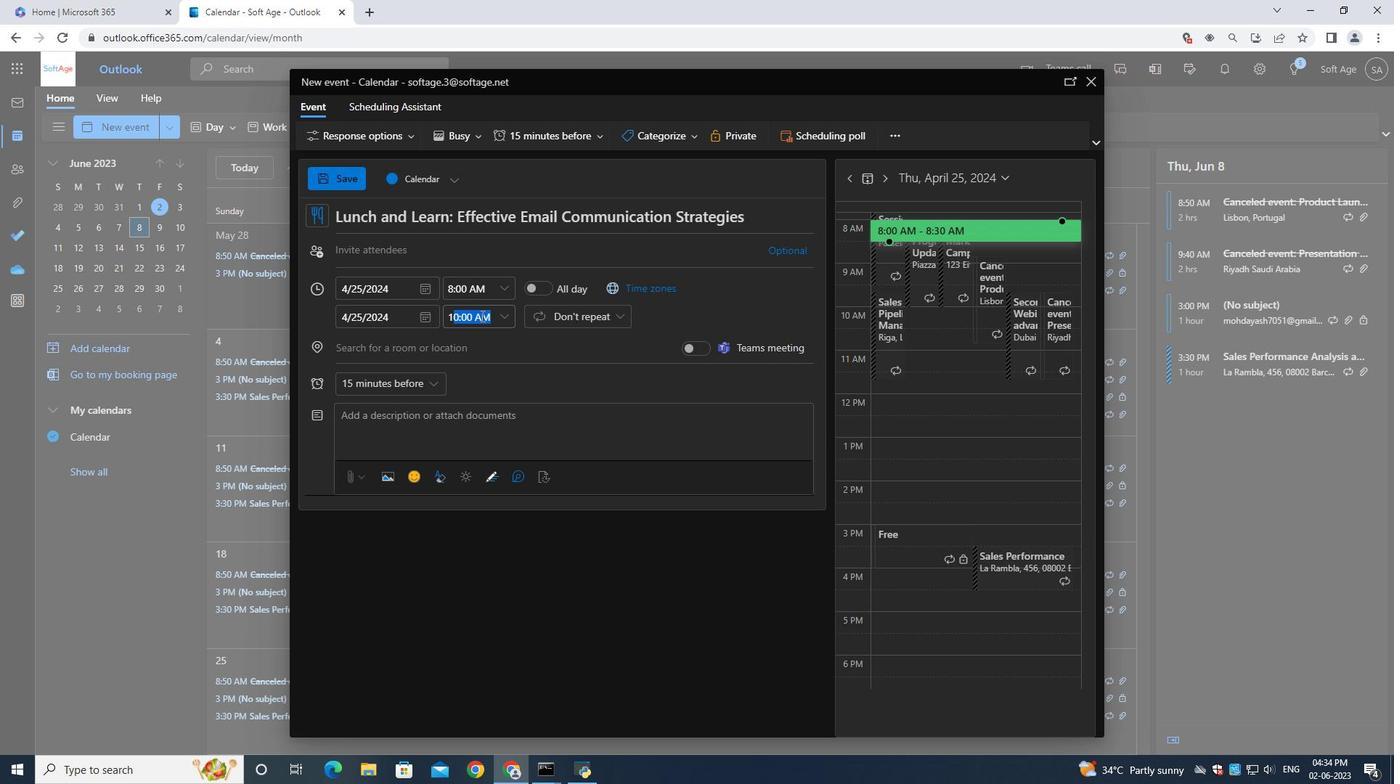 
Action: Mouse moved to (438, 412)
Screenshot: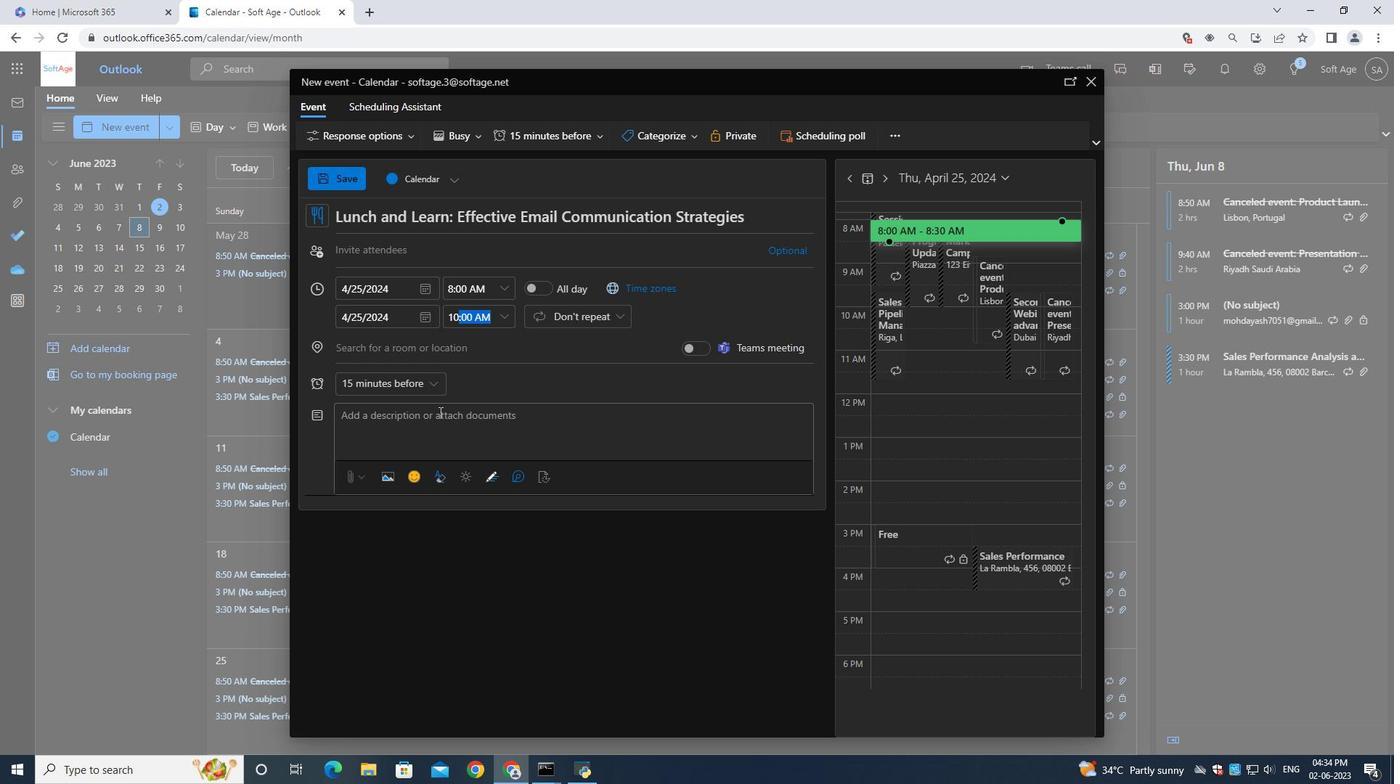 
Action: Mouse pressed left at (438, 412)
Screenshot: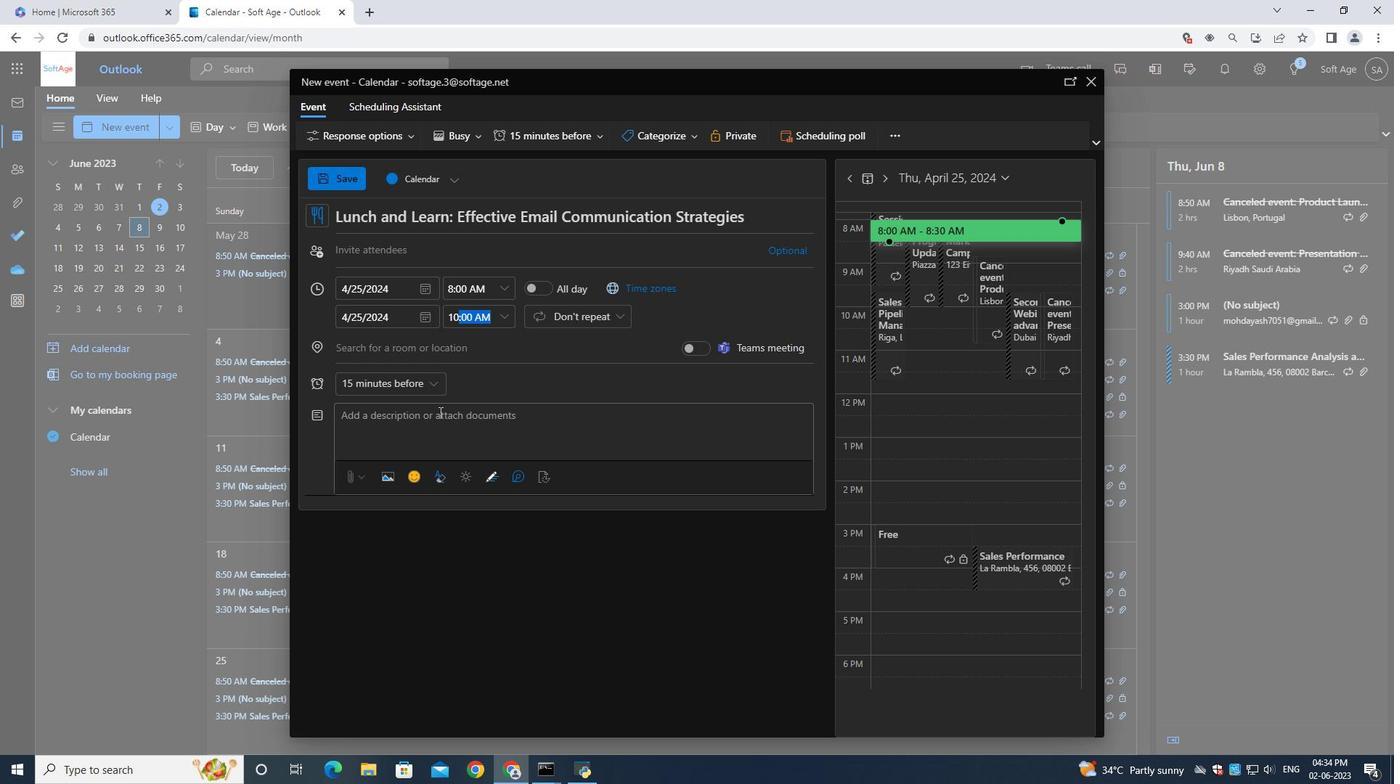 
Action: Mouse moved to (438, 412)
Screenshot: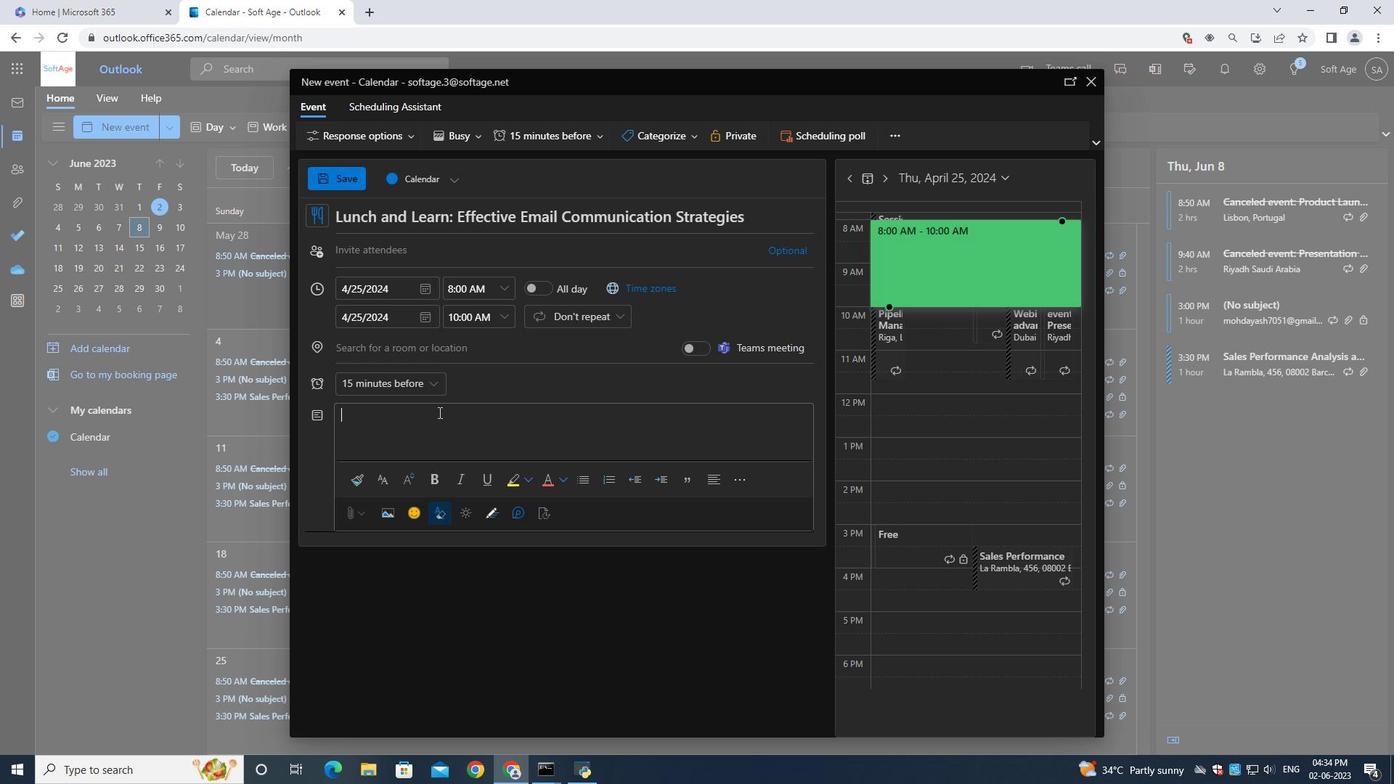 
Action: Key pressed <Key.shift>A<Key.space>coffee<Key.space><Key.shift>meeting<Key.space>with<Key.space>a<Key.space>client<Key.space>is<Key.space>an<Key.space>important<Key.space><Key.backspace><Key.backspace><Key.backspace><Key.backspace><Key.backspace><Key.backspace><Key.backspace><Key.backspace>formal<Key.space>and<Key.space>relaxed<Key.space>setting<Key.space>where<Key.space>business<Key.space>professionals<Key.space>come<Key.space>together<Key.space>to<Key.space>discuss<Key.space>matters<Key.space>related<Key.space>to<Key.space>thire<Key.space><Key.backspace><Key.backspace><Key.backspace><Key.backspace>eir<Key.space>professinal<Key.space><Key.backspace><Key.backspace>l<Key.space>relationship.<Key.space><Key.shift>It<Key.space>provide<Key.space>an<Key.space>opportunity<Key.space>to<Key.space>re<Key.backspace><Key.backspace>connect<Key.space>on<Key.space>a<Key.space>more<Key.space>personal<Key.space>lelvel,<Key.space>build<Key.space>rapport,<Key.space>and<Key.space>strengthen<Key.space>the<Key.space>business<Key.space>partnership.
Screenshot: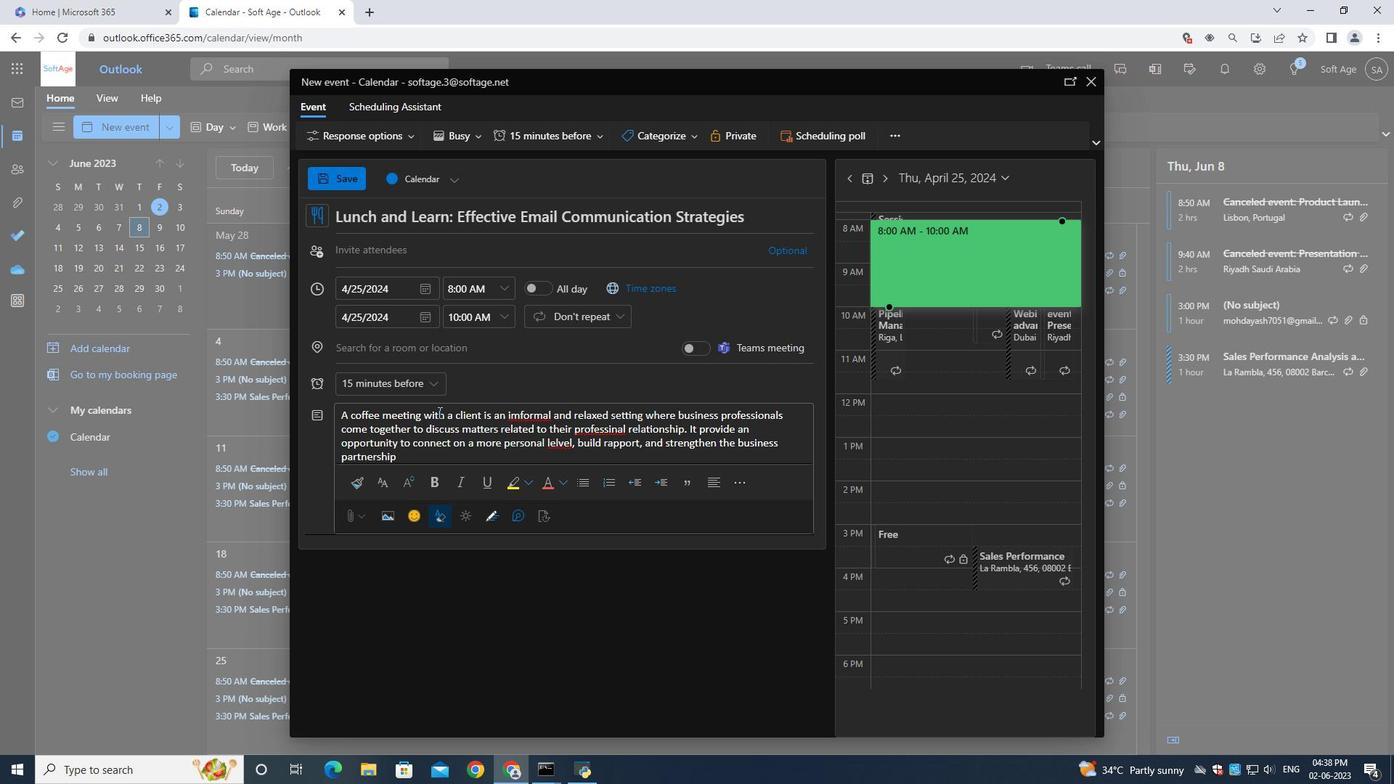 
Action: Mouse moved to (679, 136)
Screenshot: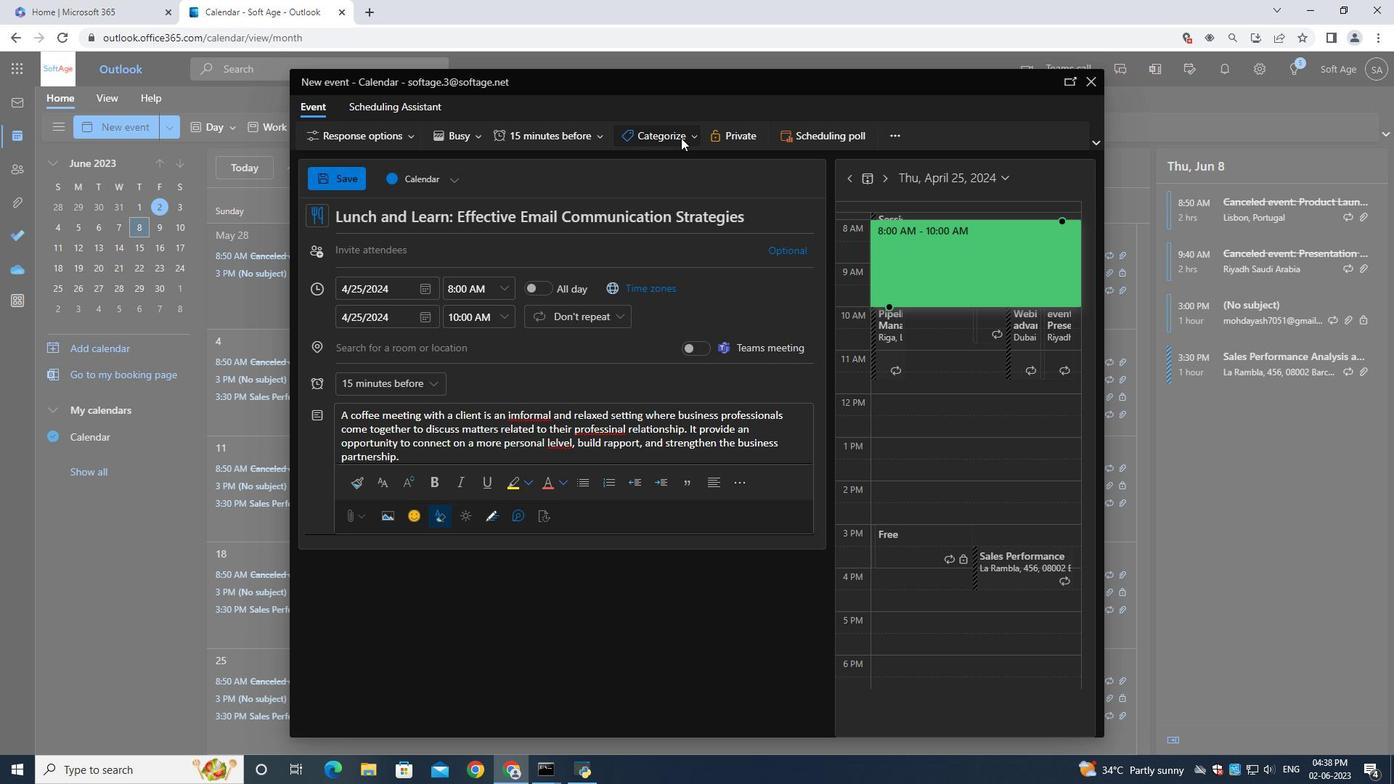 
Action: Mouse pressed left at (679, 136)
Screenshot: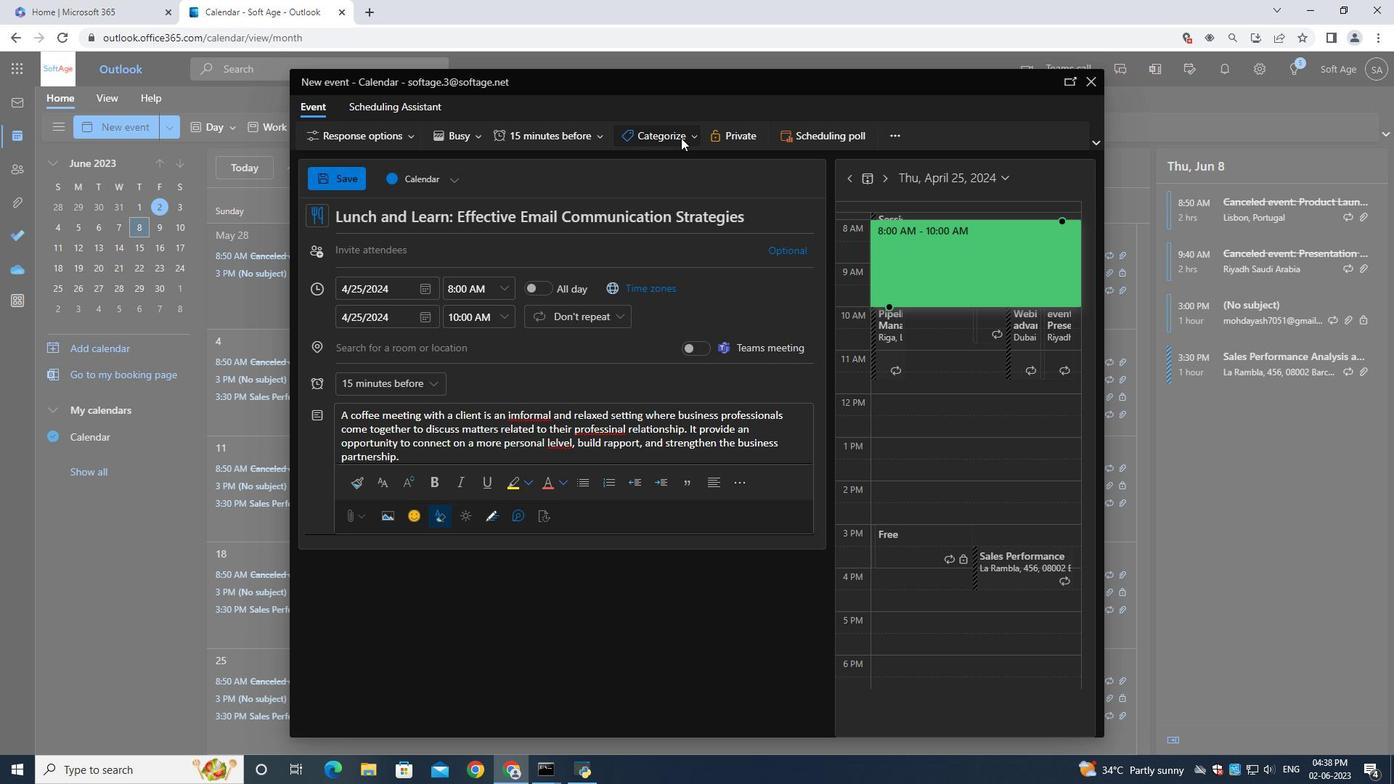 
Action: Mouse moved to (662, 274)
Screenshot: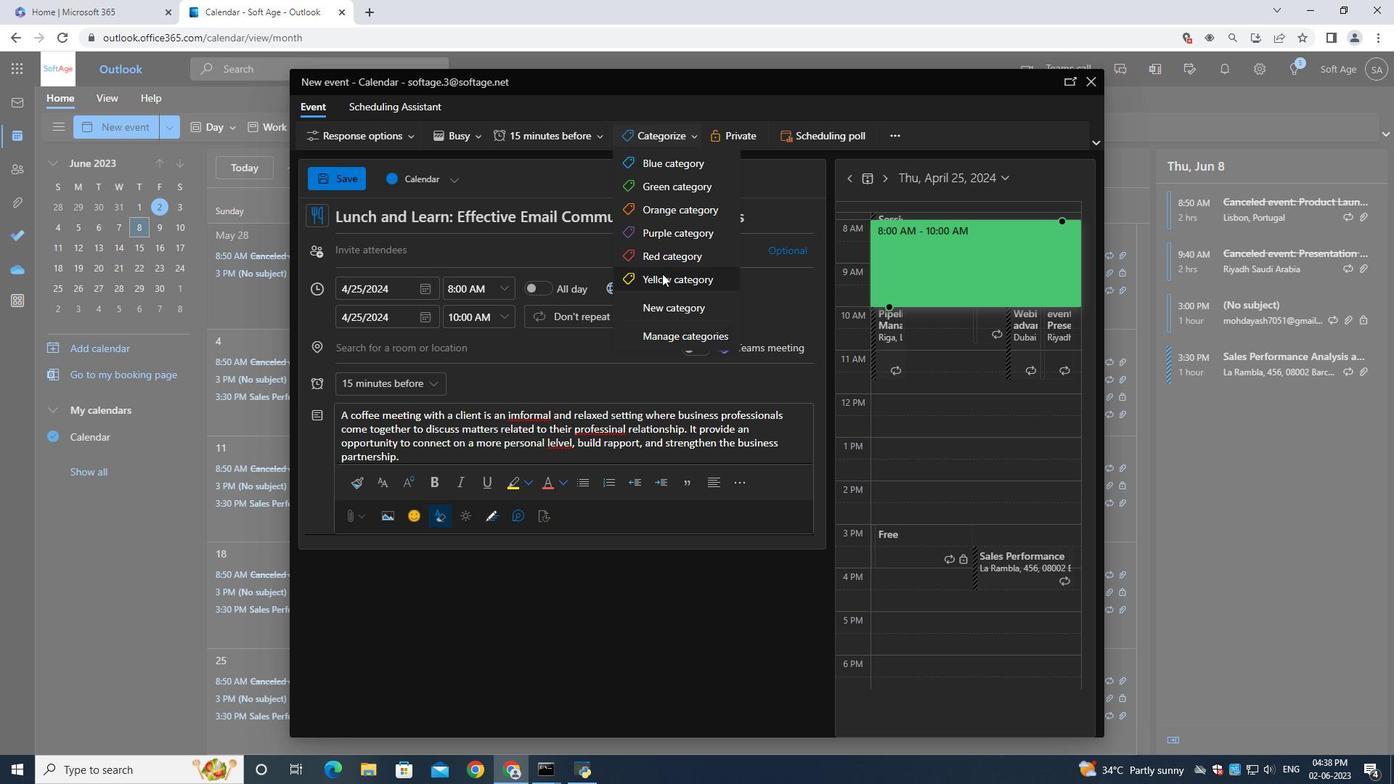 
Action: Mouse pressed left at (662, 274)
Screenshot: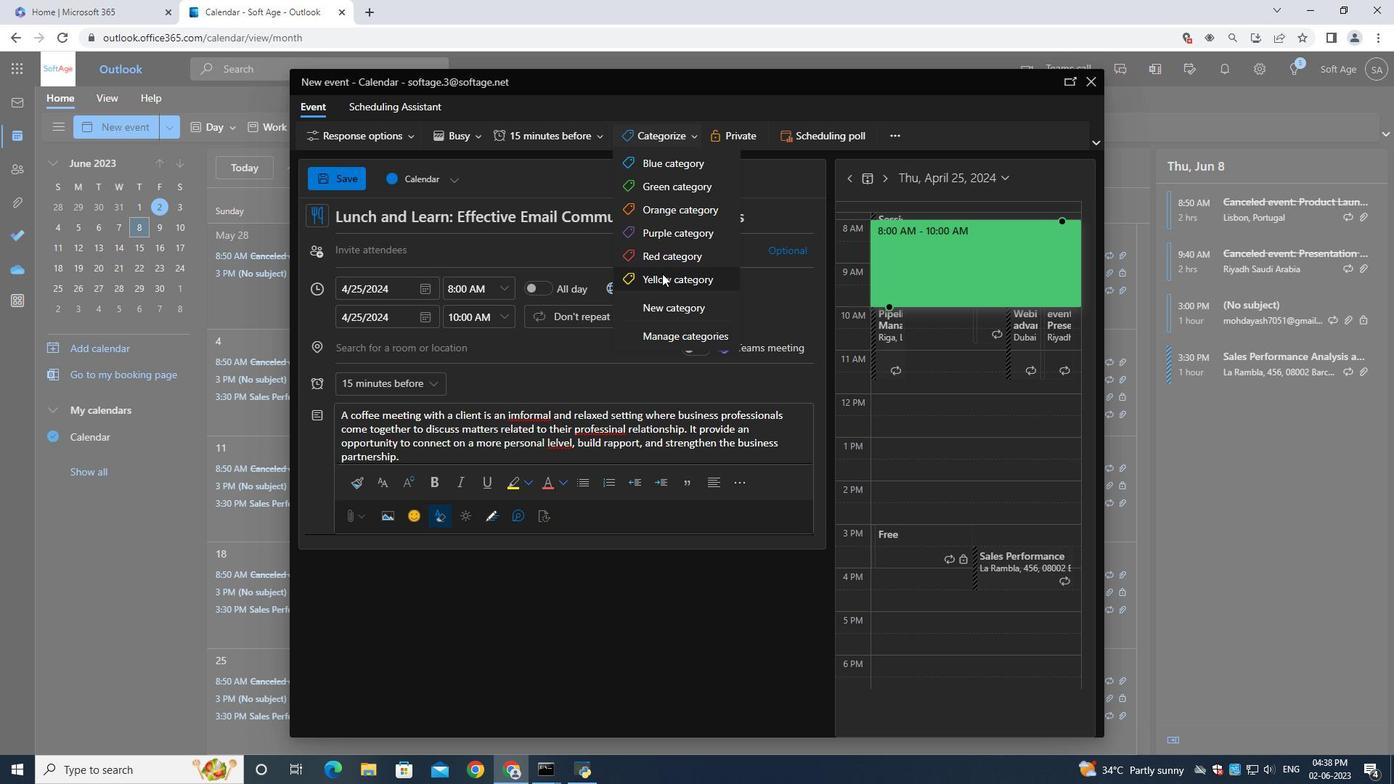 
Action: Mouse moved to (409, 349)
Screenshot: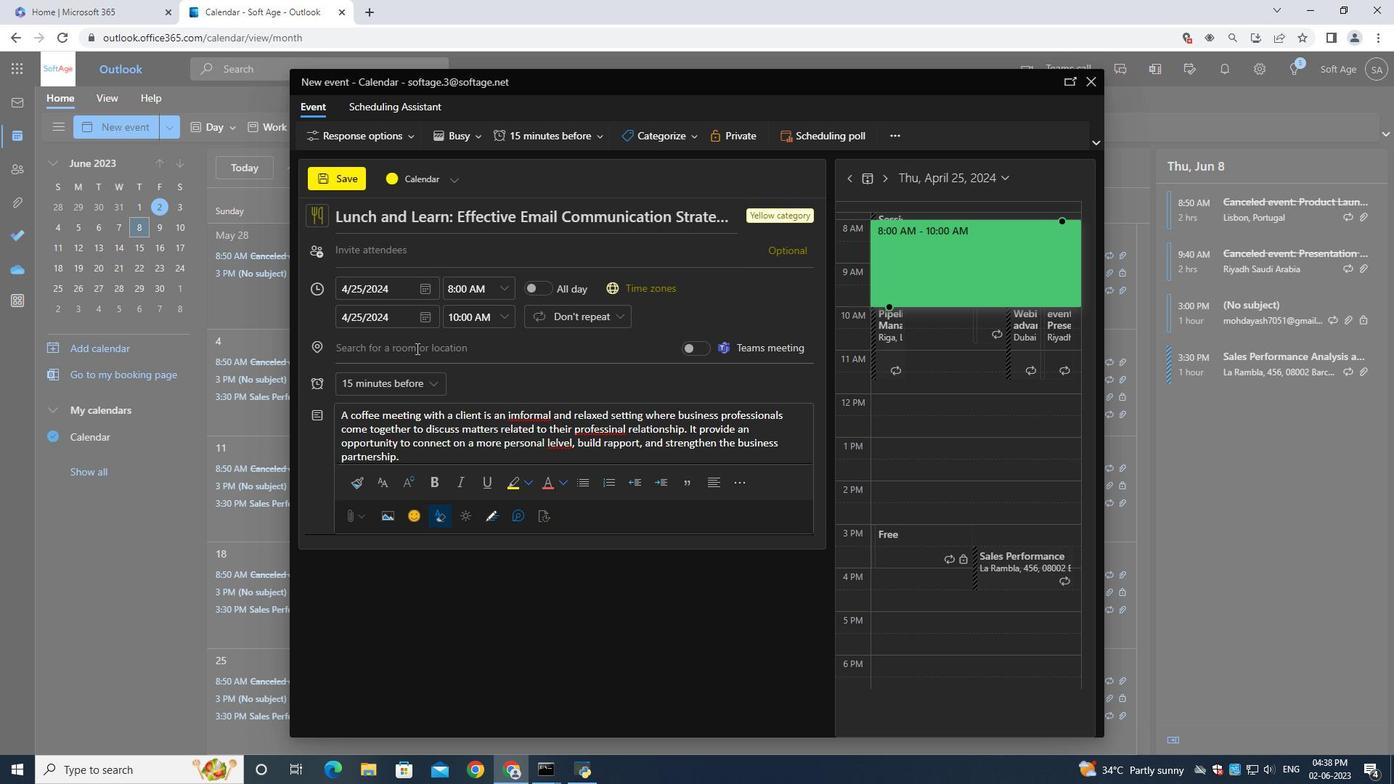 
Action: Mouse pressed left at (409, 349)
Screenshot: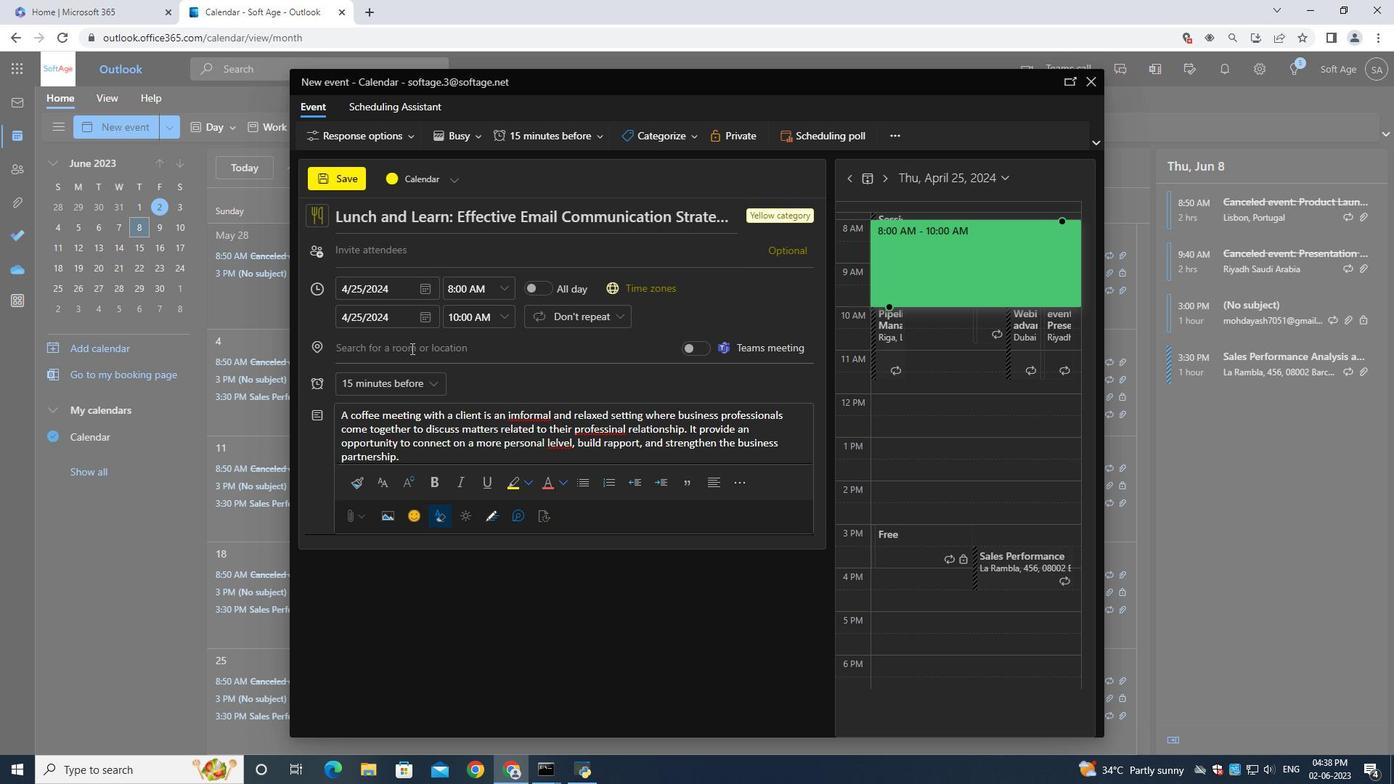 
Action: Mouse moved to (409, 349)
Screenshot: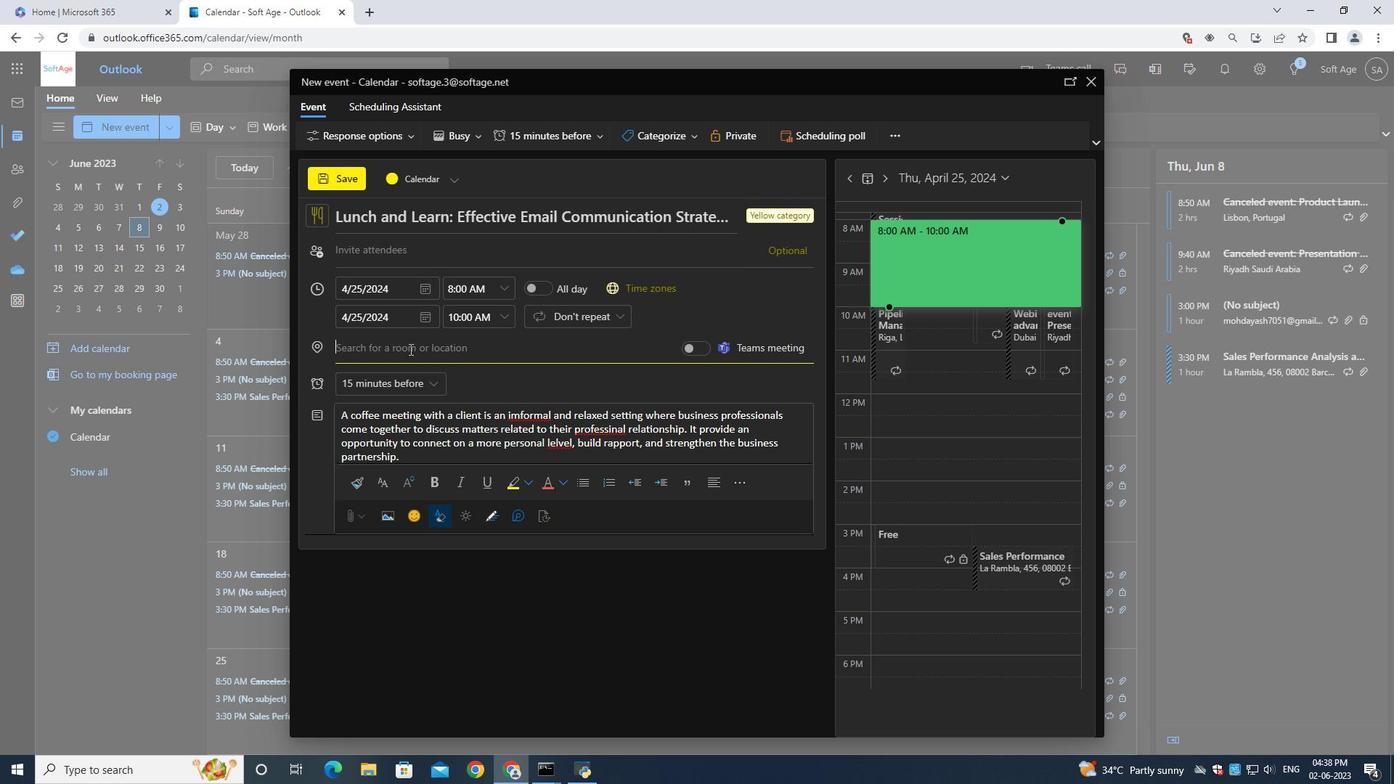 
Action: Key pressed 456<Key.space><Key.shift>Seine<Key.space>category<Key.backspace><Key.backspace><Key.backspace><Key.backspace><Key.backspace><Key.backspace><Key.backspace><Key.backspace><Key.space><Key.backspace><Key.shift>River,<Key.space><Key.shift>Paris,<Key.space><Key.shift>France
Screenshot: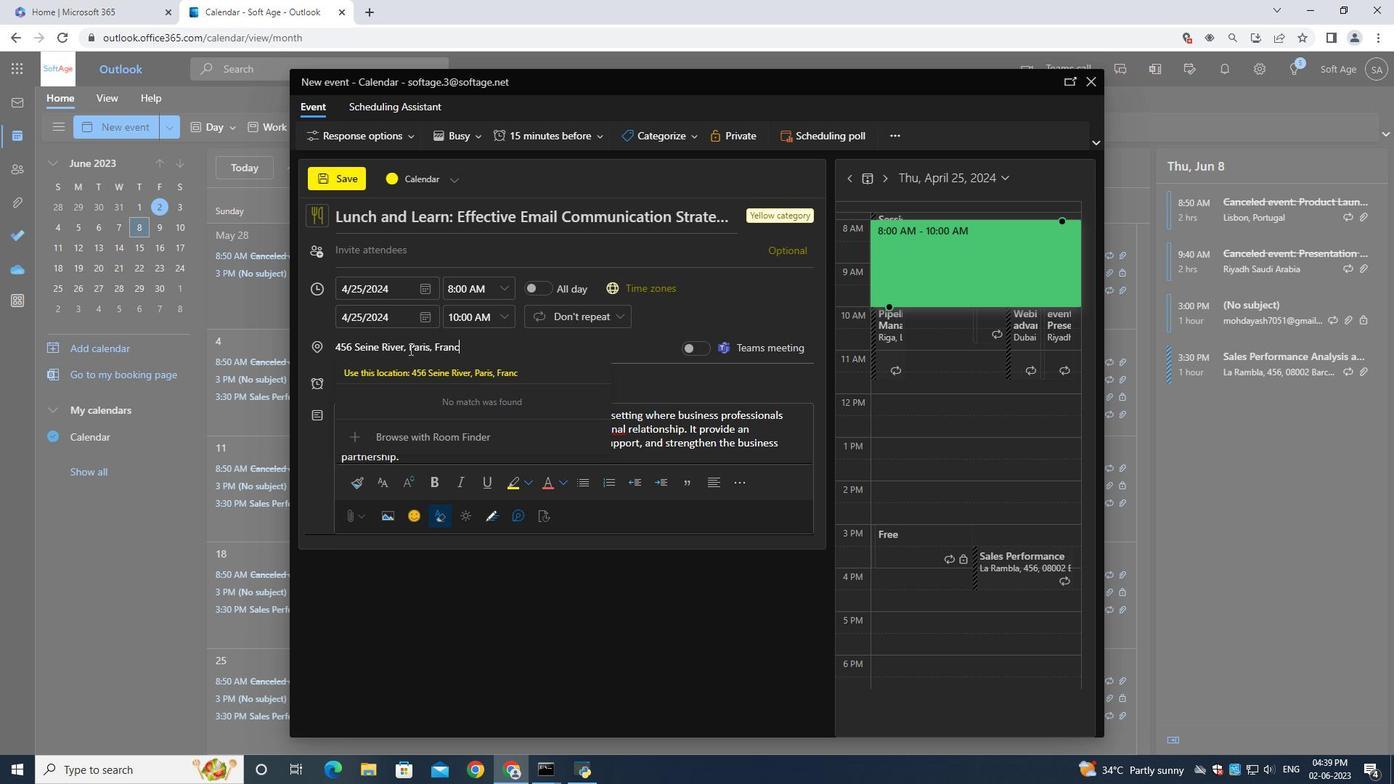 
Action: Mouse moved to (395, 247)
Screenshot: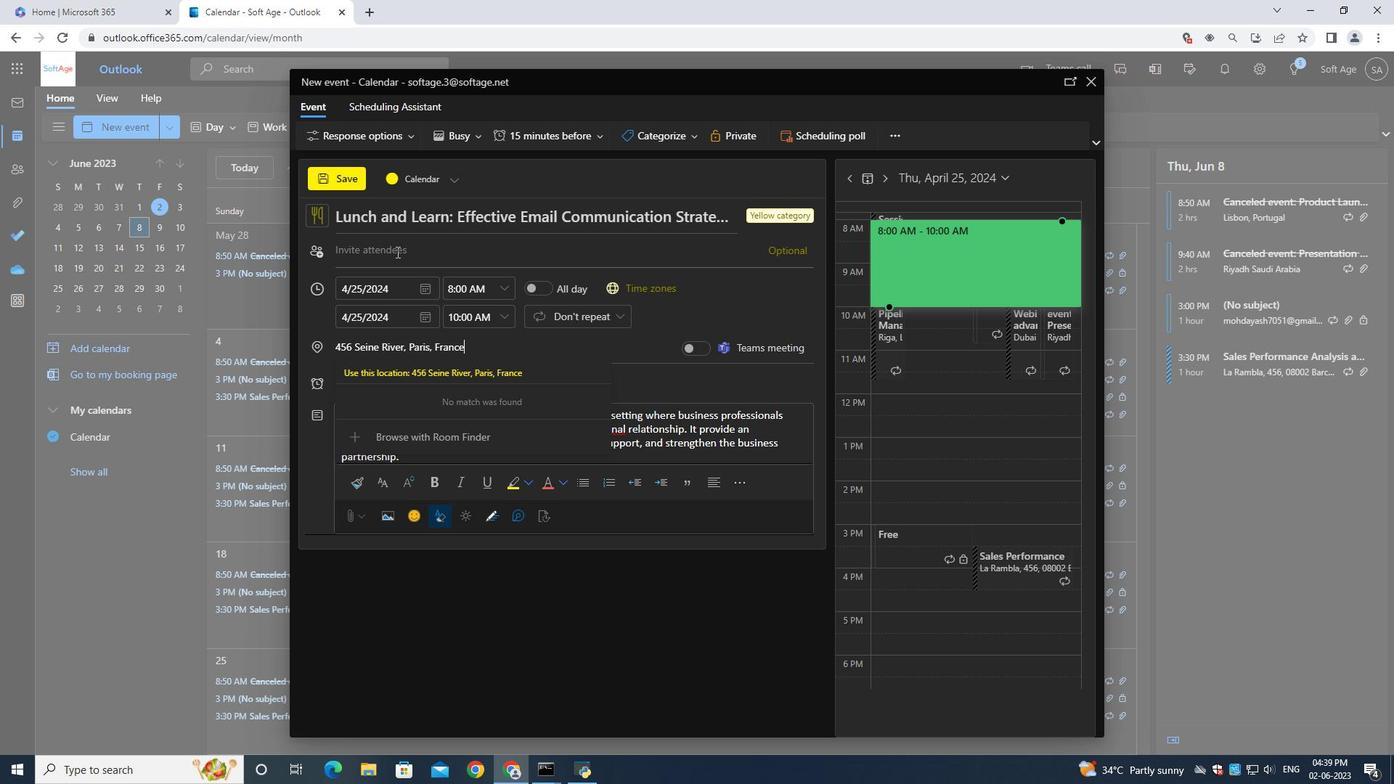 
Action: Mouse pressed left at (395, 247)
Screenshot: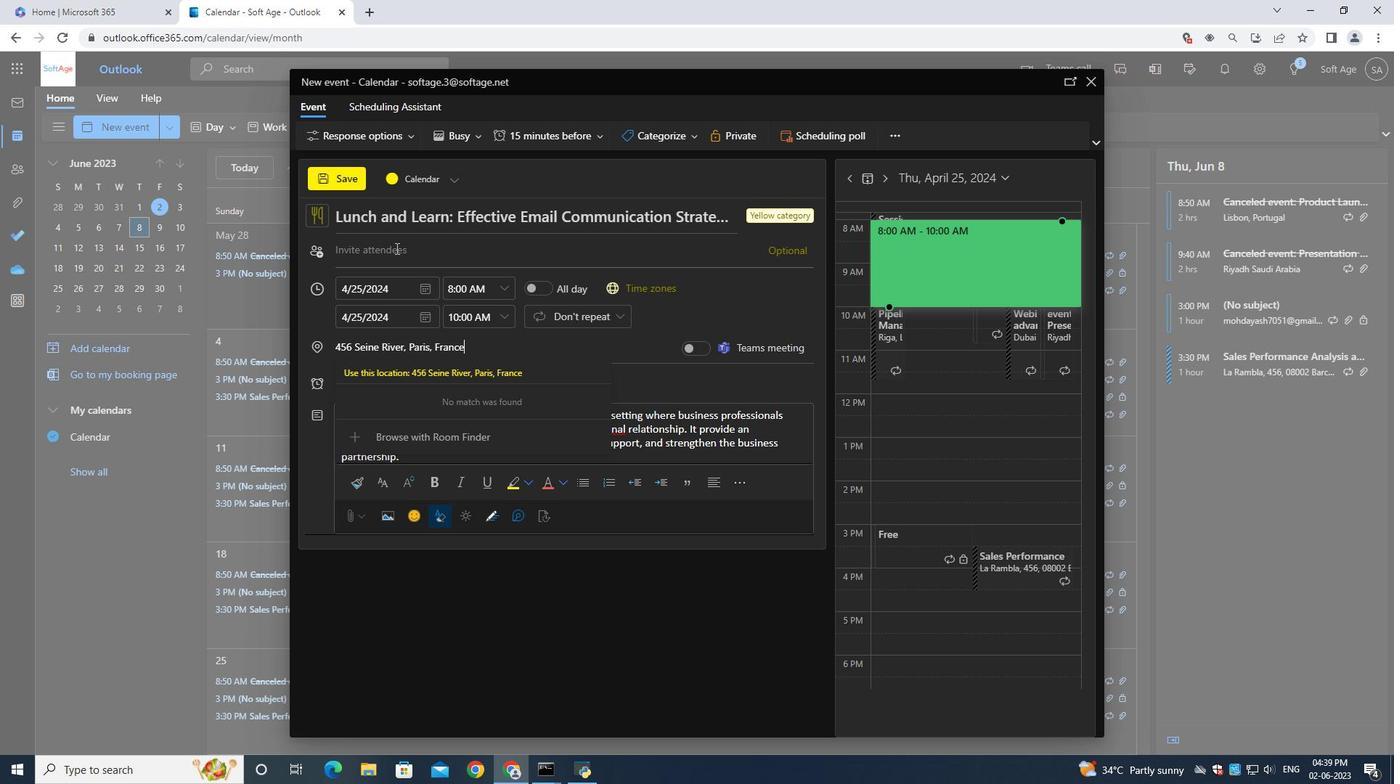 
Action: Mouse moved to (395, 247)
Screenshot: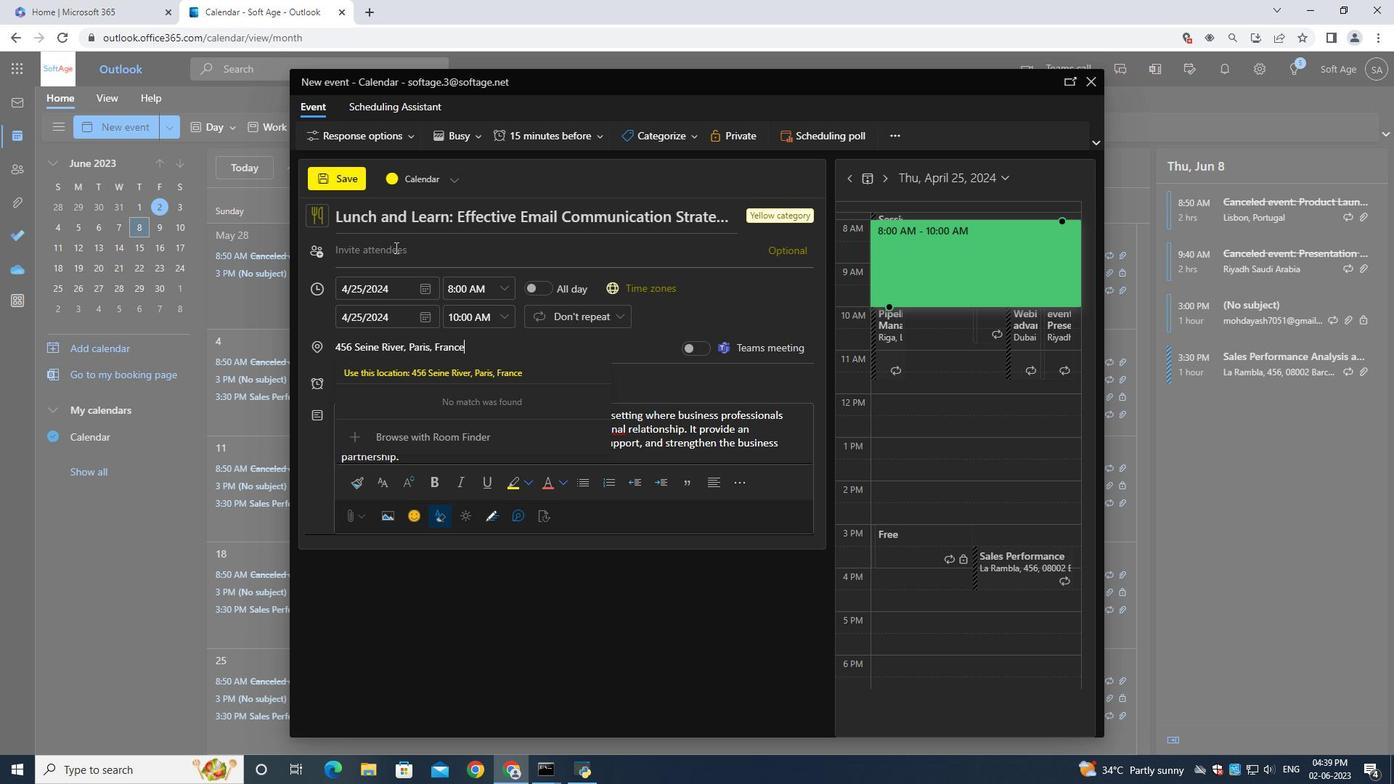 
Action: Key pressed <Key.shift>Softage.3<Key.shift>@softage.net
Screenshot: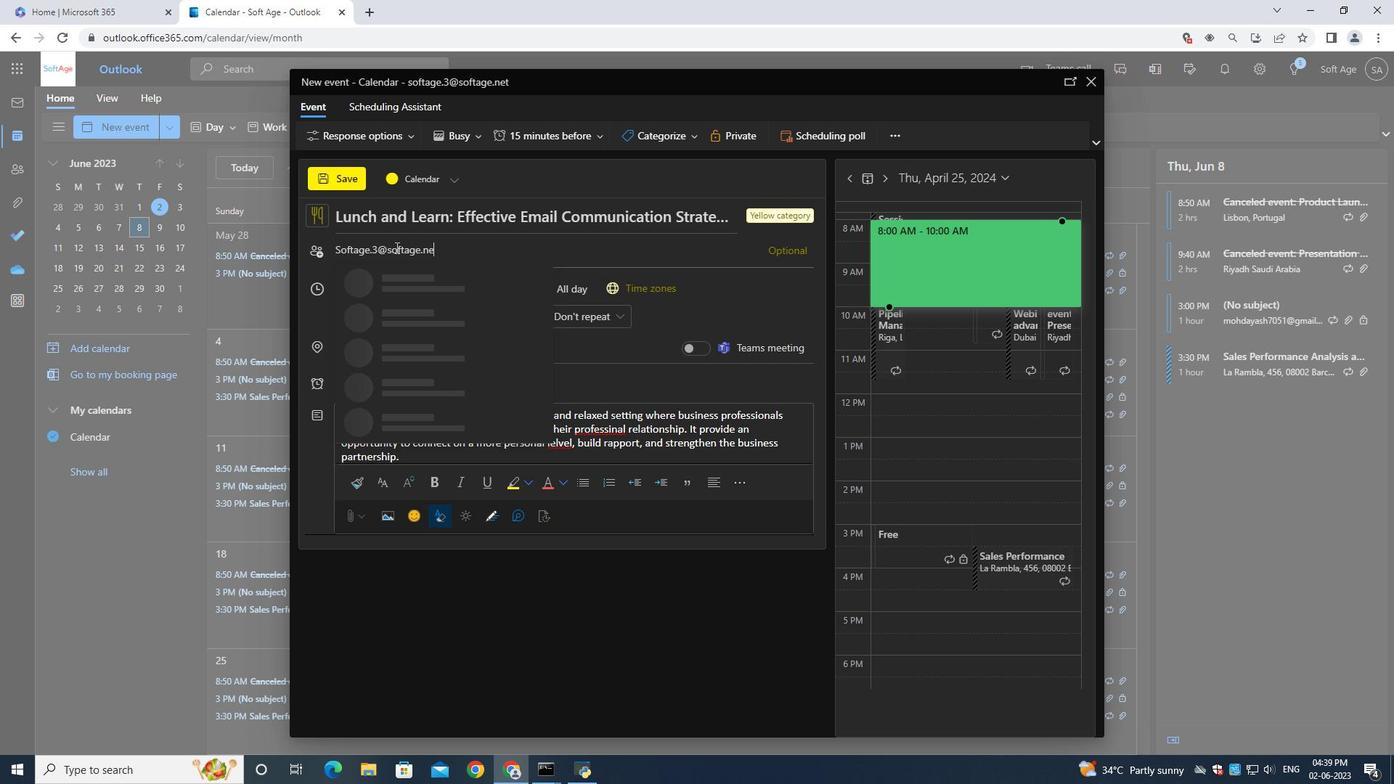 
Action: Mouse moved to (435, 289)
Screenshot: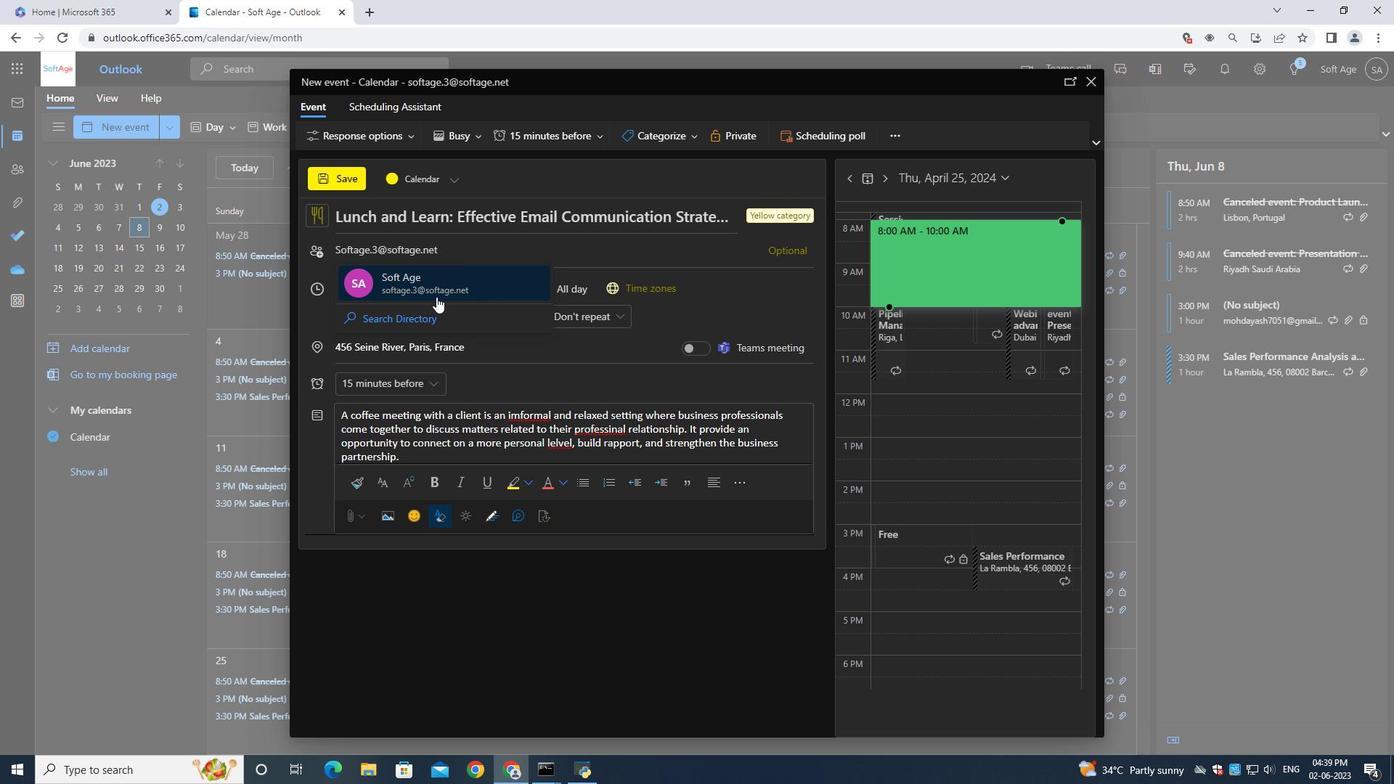 
Action: Mouse pressed left at (435, 289)
Screenshot: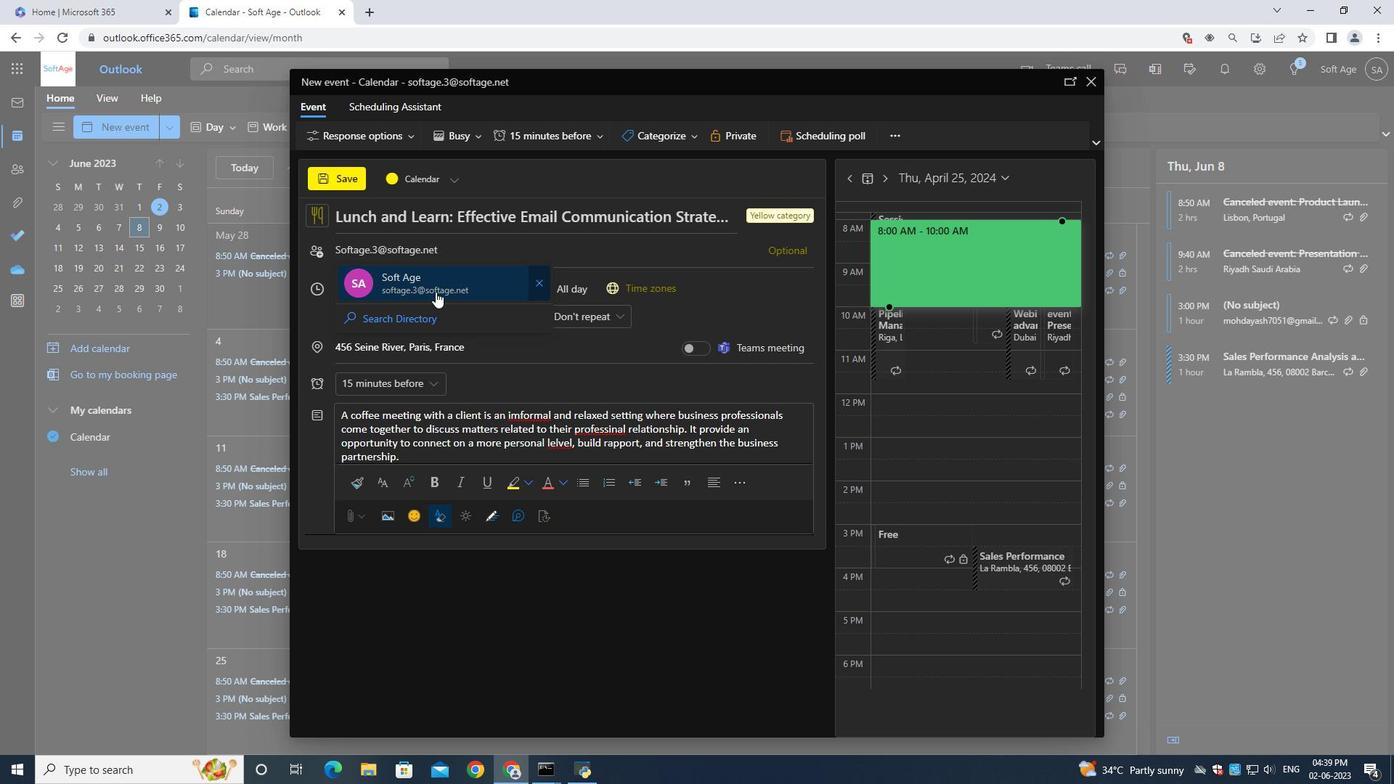 
Action: Key pressed softage.2<Key.shift>@softage.net
Screenshot: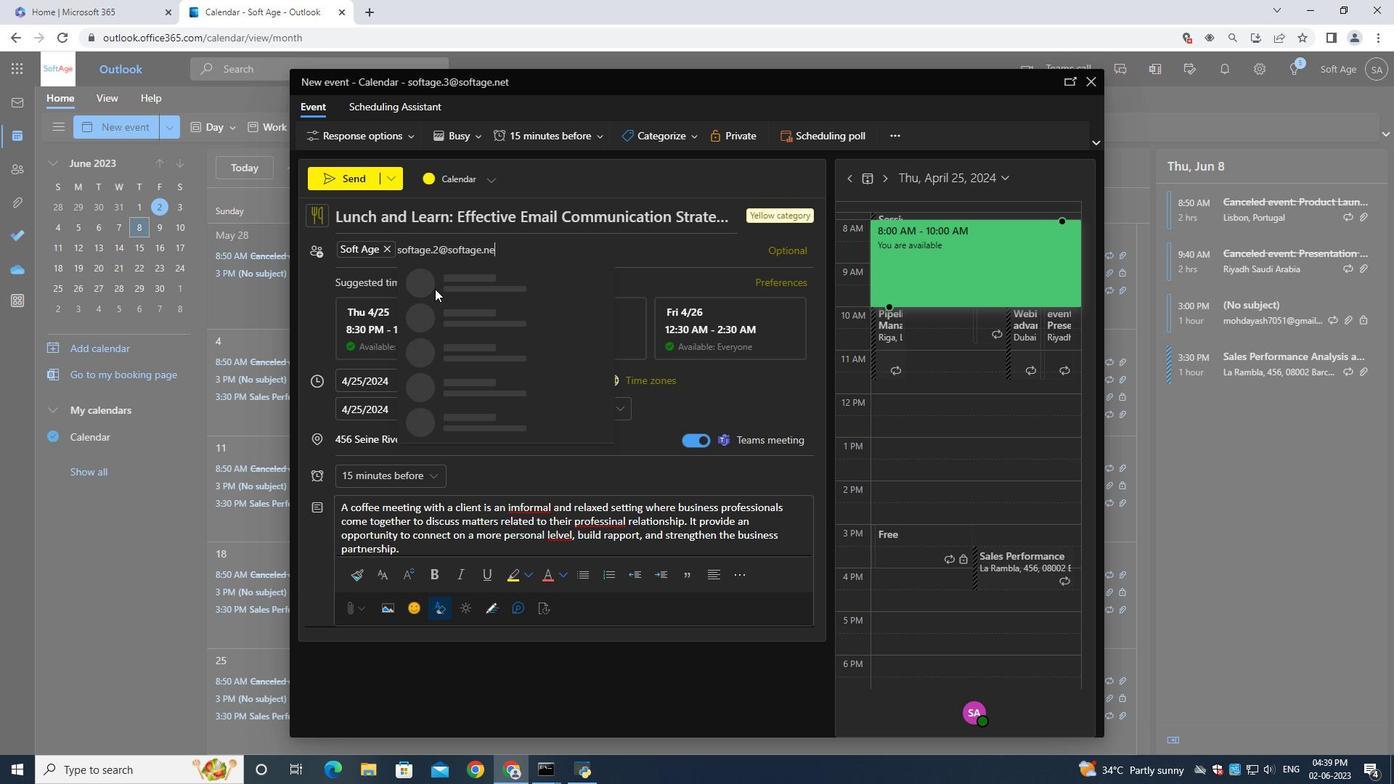 
Action: Mouse moved to (470, 283)
Screenshot: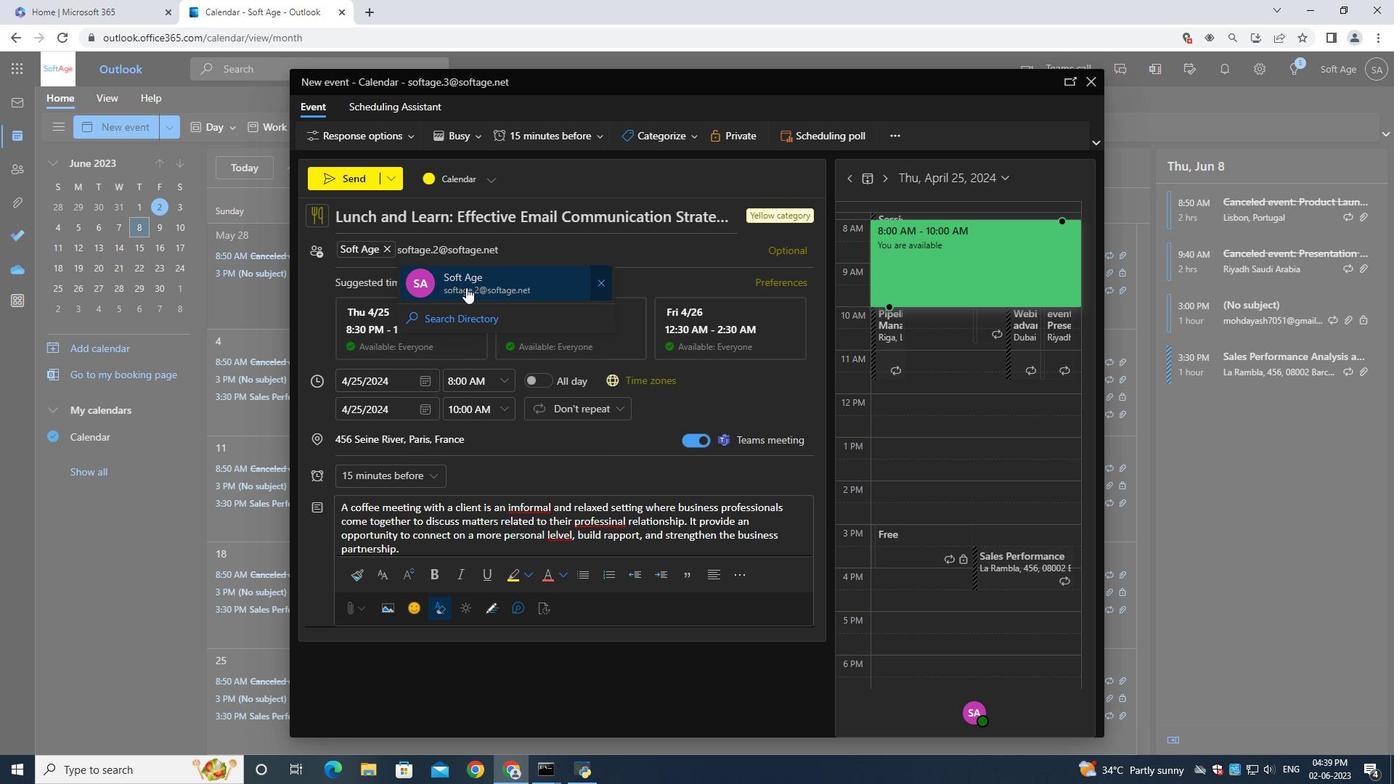 
Action: Mouse pressed left at (470, 283)
Screenshot: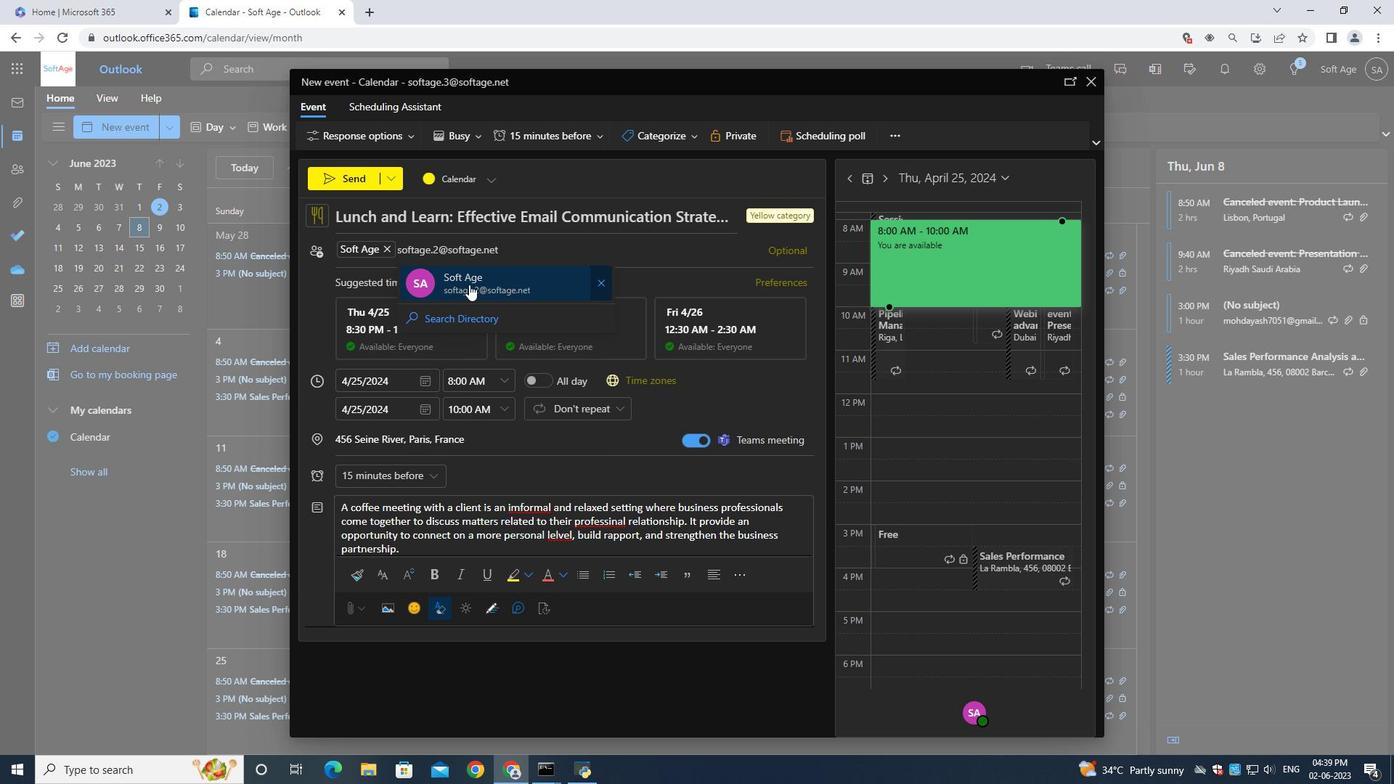
Action: Mouse moved to (405, 479)
Screenshot: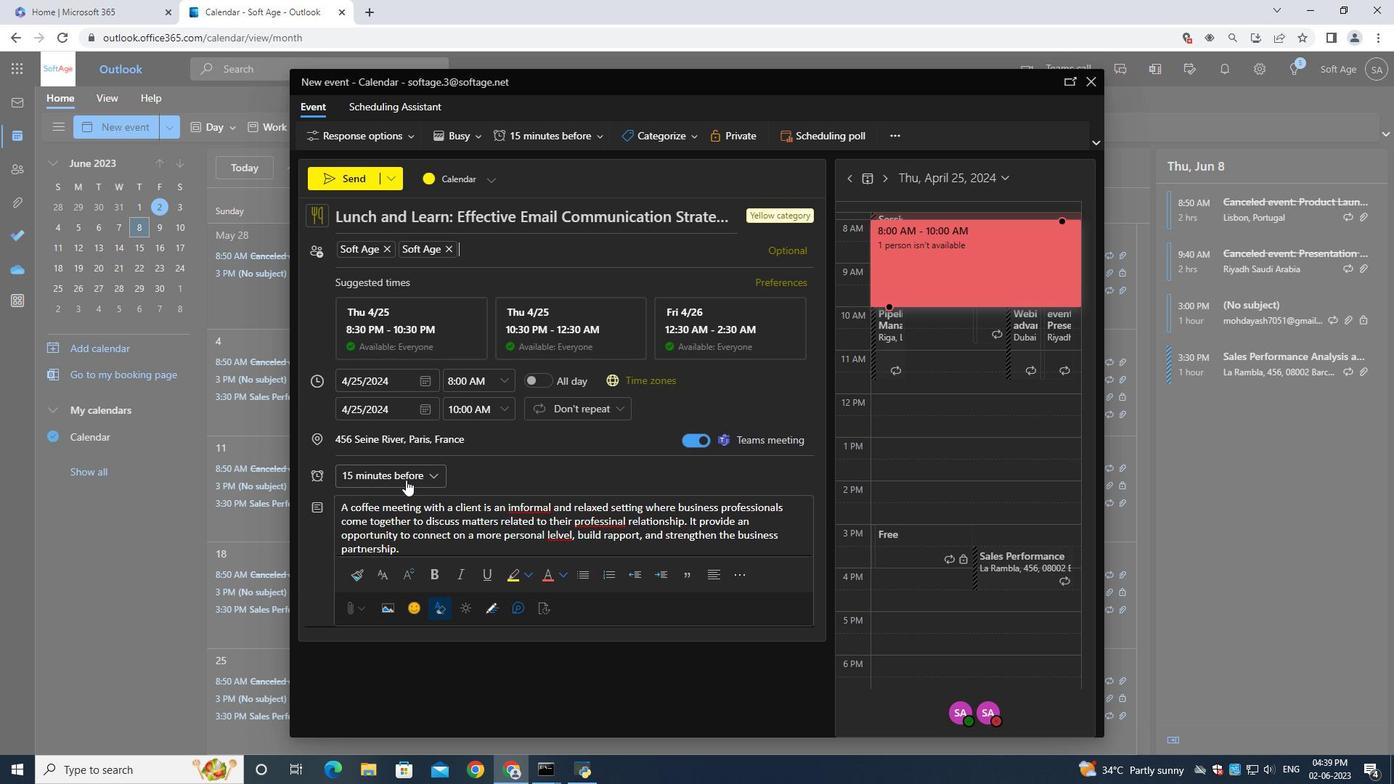 
Action: Mouse pressed left at (405, 479)
Screenshot: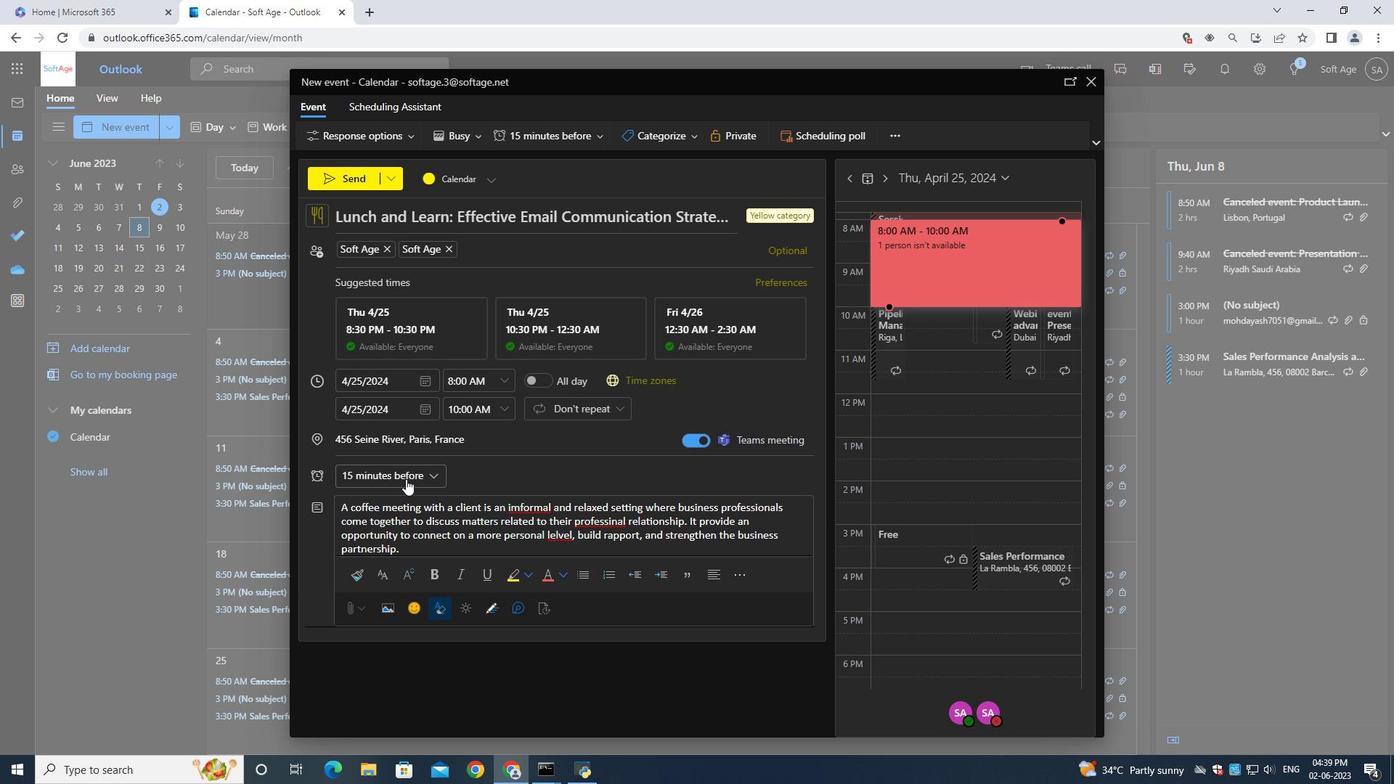 
Action: Mouse moved to (390, 300)
Screenshot: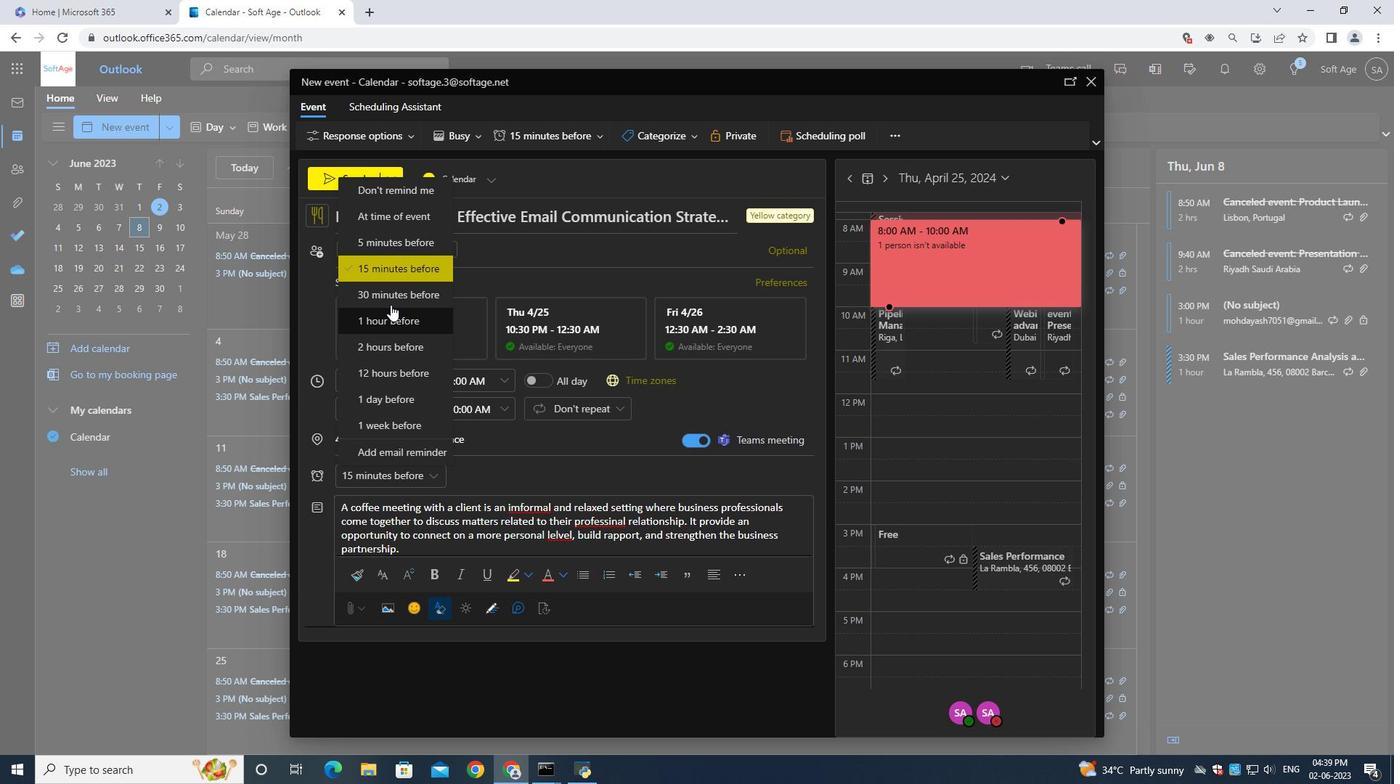 
Action: Mouse pressed left at (390, 300)
Screenshot: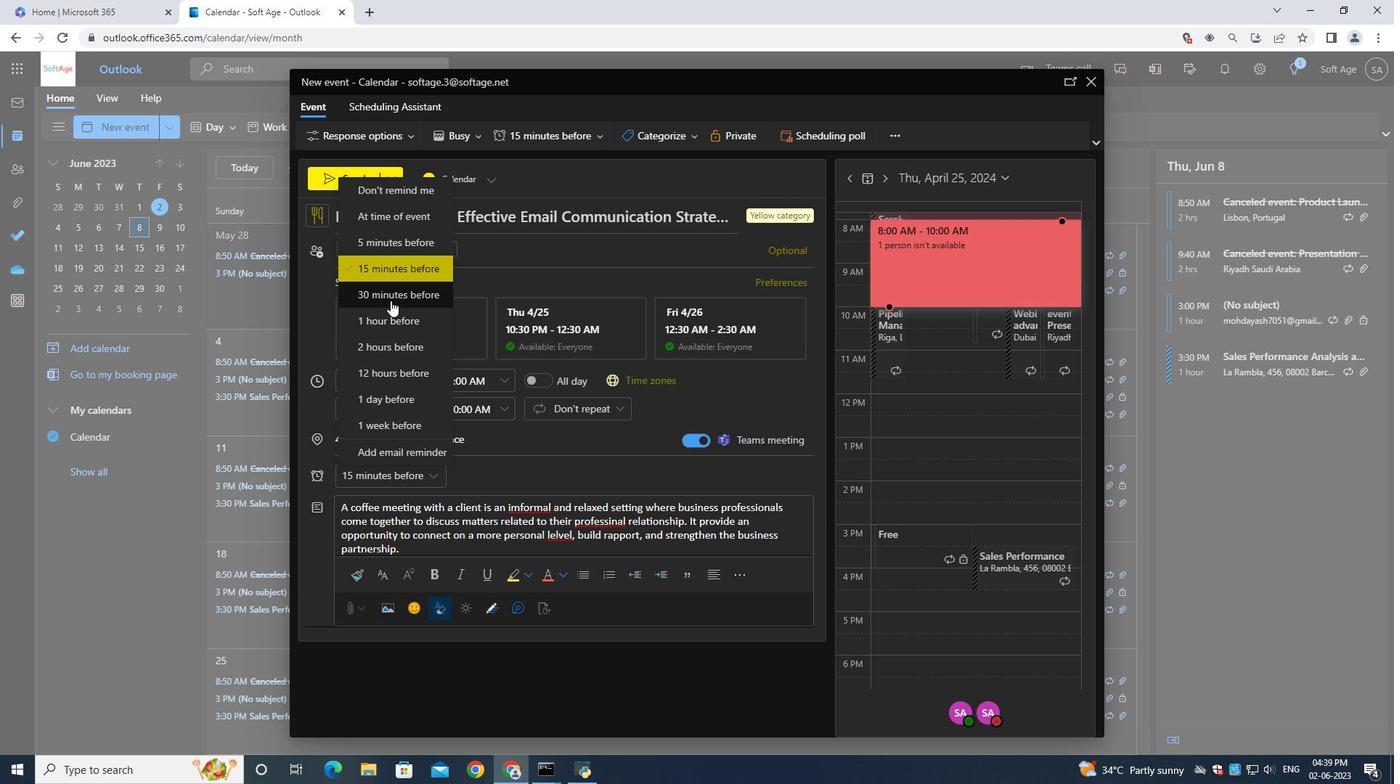
Action: Mouse moved to (358, 182)
Screenshot: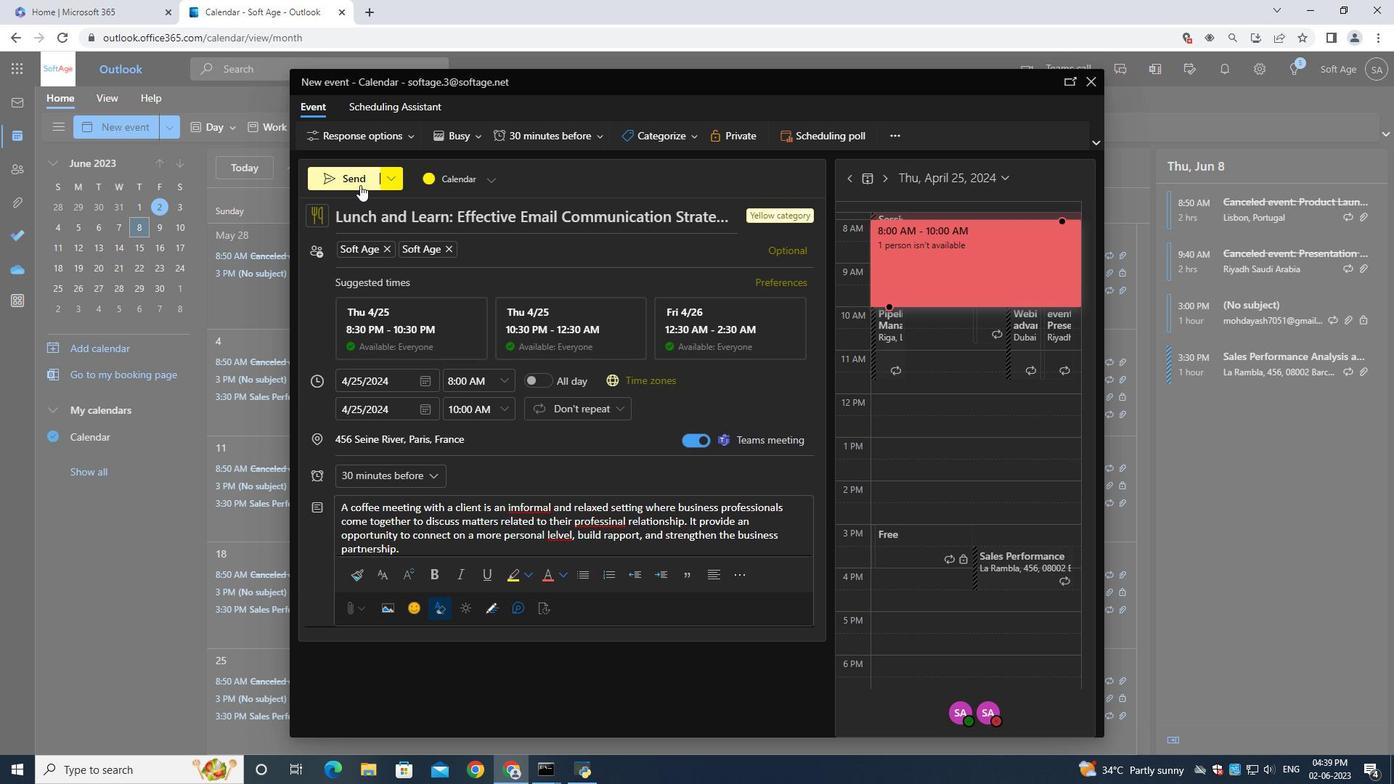 
Action: Mouse pressed left at (358, 182)
Screenshot: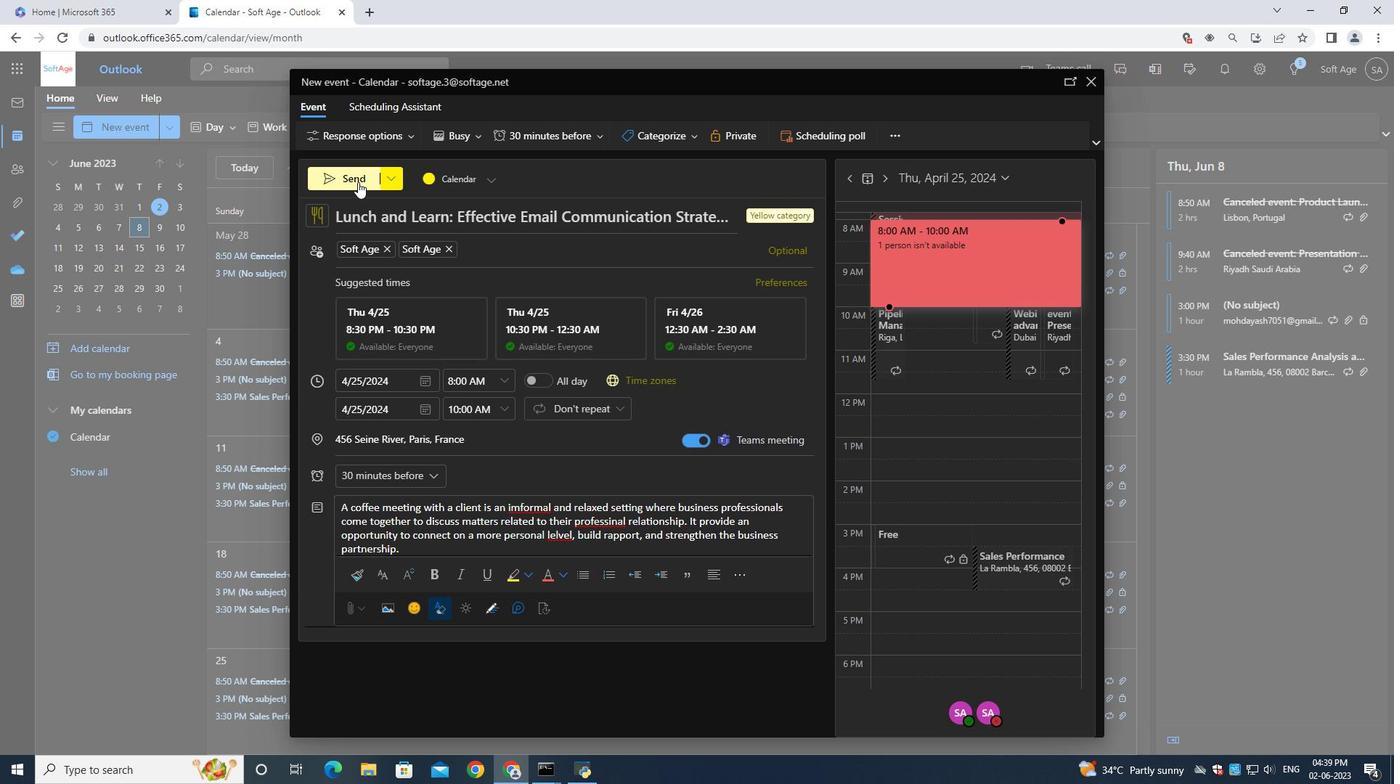 
